 Task: Search one way flight ticket for 3 adults, 3 children in business from Lanai City, Lanai: Lanai Airport to Gillette: Gillette Campbell County Airport on 5-1-2023. Choice of flights is Delta. Number of bags: 4 checked bags. Price is upto 74000. Outbound departure time preference is 18:45.
Action: Mouse moved to (262, 397)
Screenshot: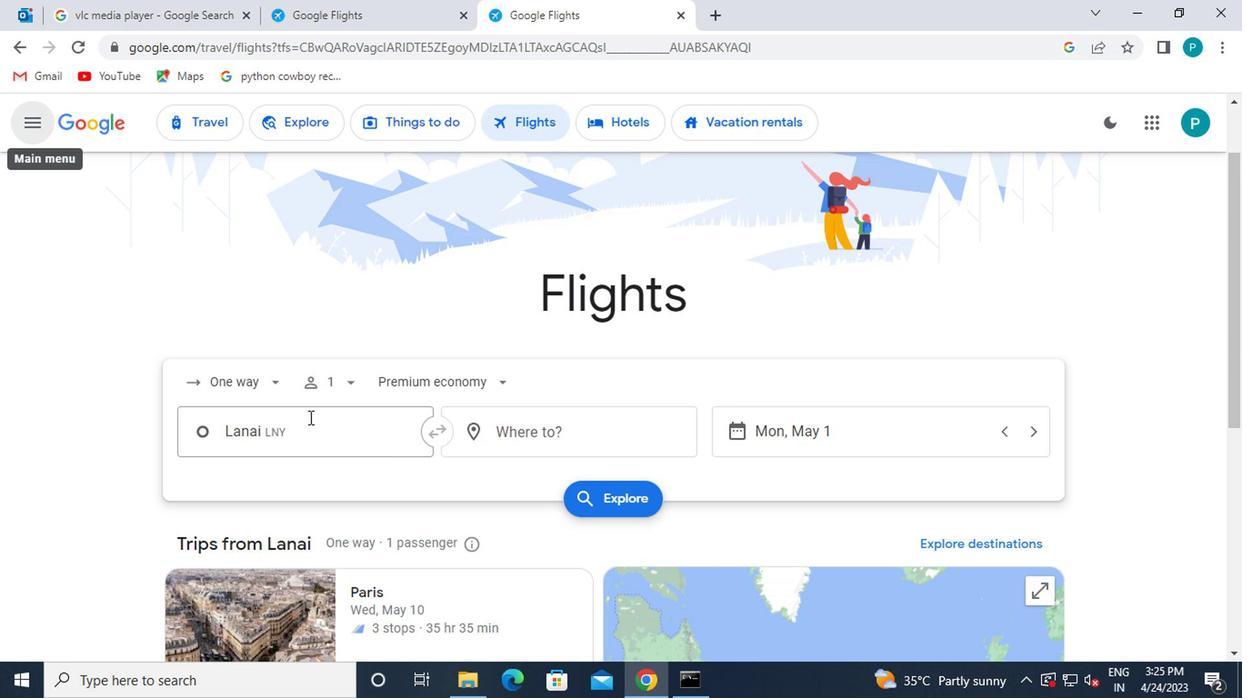 
Action: Mouse pressed left at (262, 397)
Screenshot: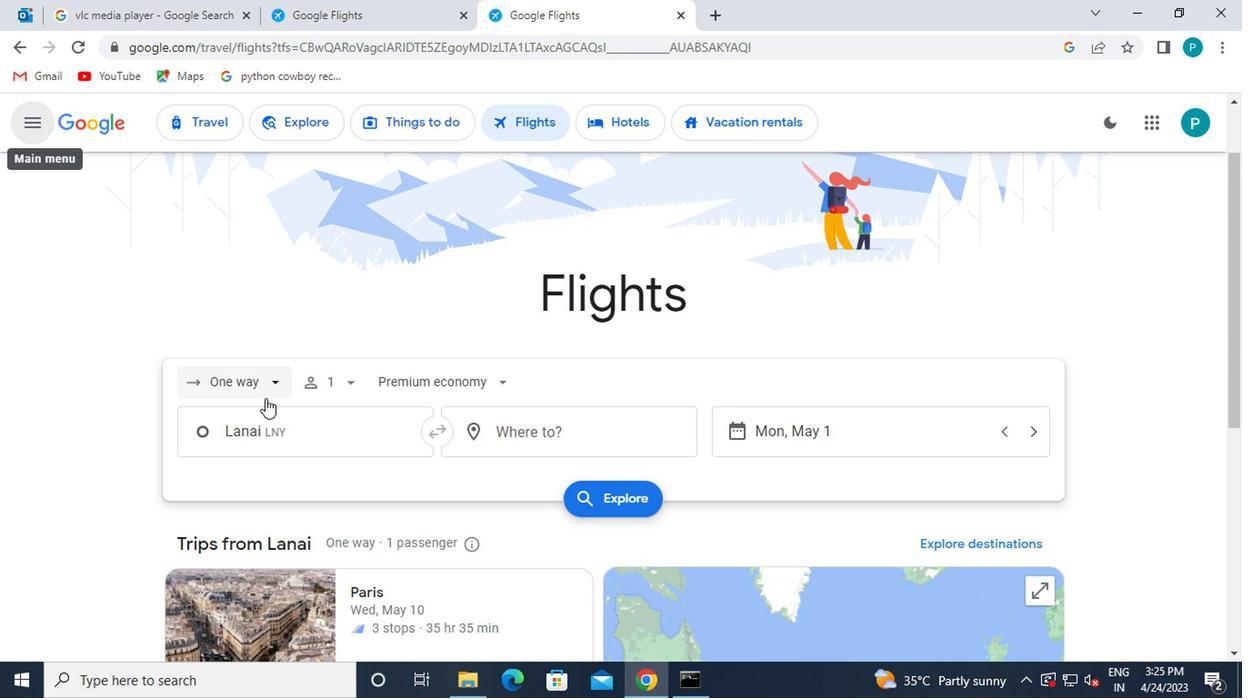 
Action: Mouse moved to (252, 469)
Screenshot: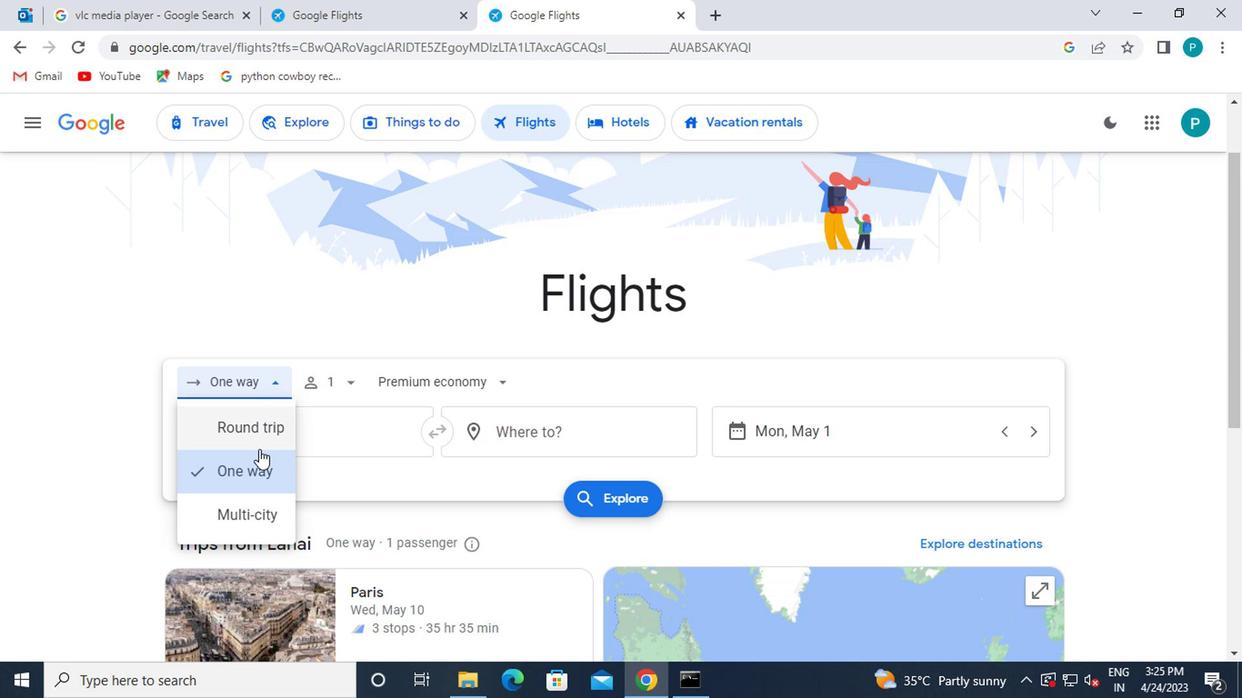 
Action: Mouse pressed left at (252, 469)
Screenshot: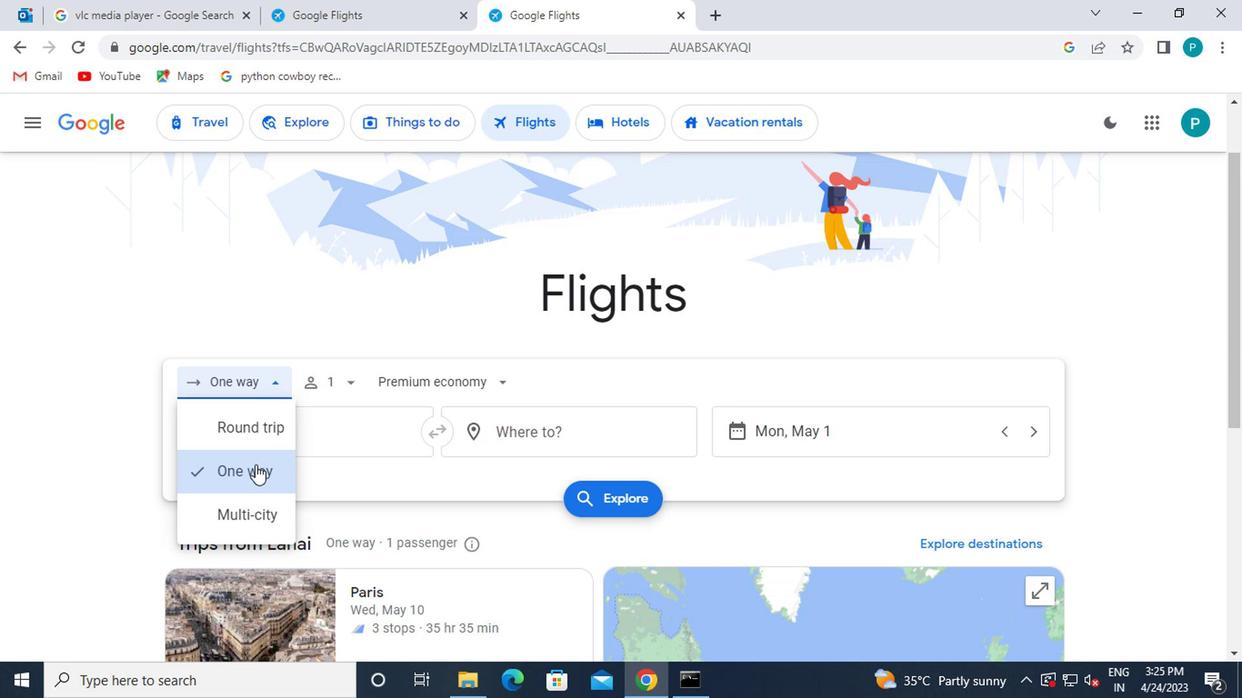 
Action: Mouse moved to (351, 381)
Screenshot: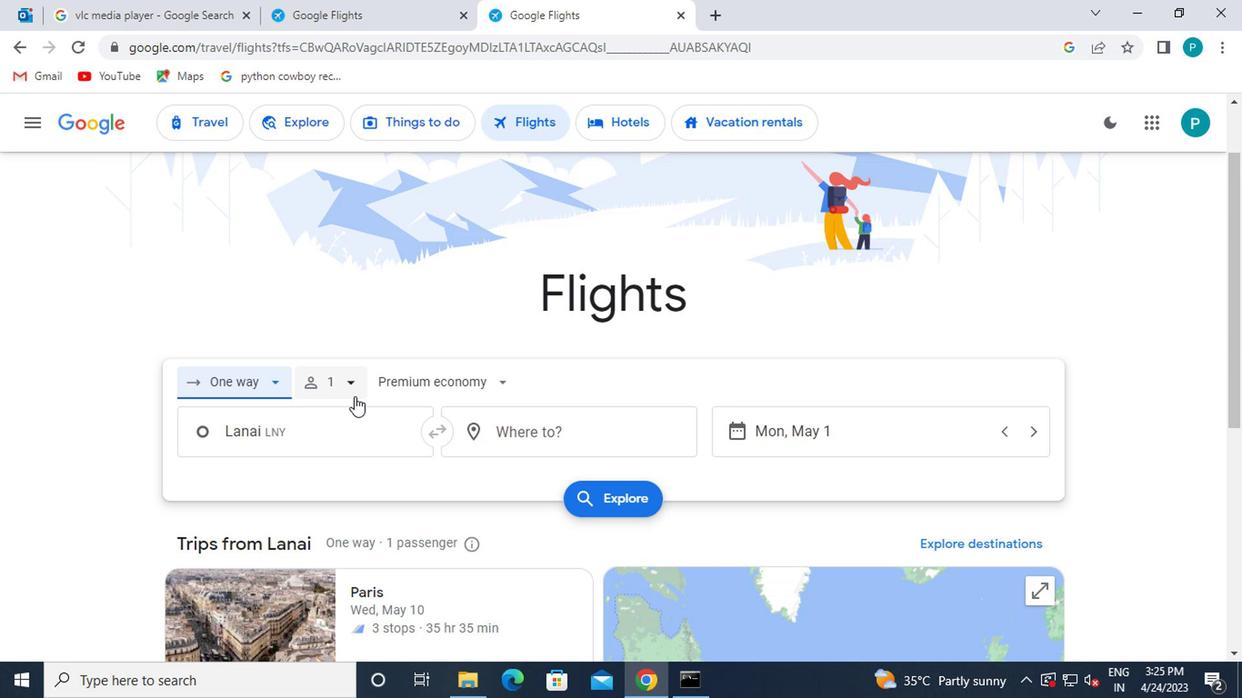 
Action: Mouse pressed left at (351, 381)
Screenshot: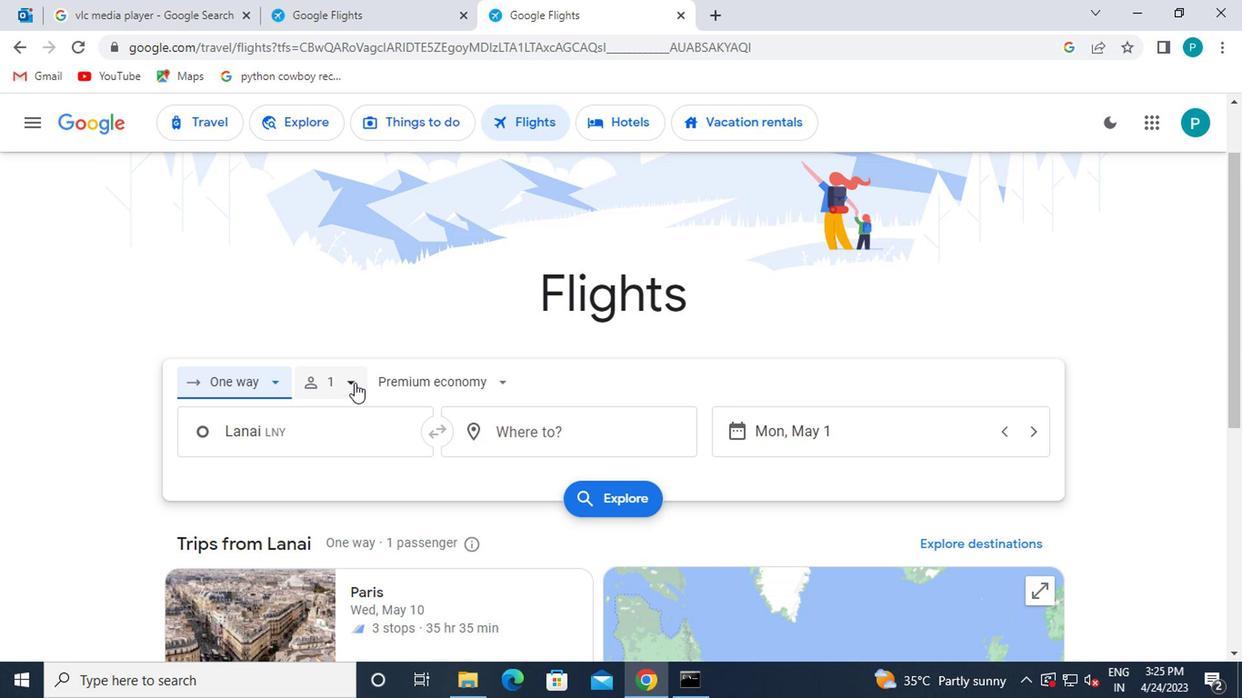 
Action: Mouse moved to (474, 434)
Screenshot: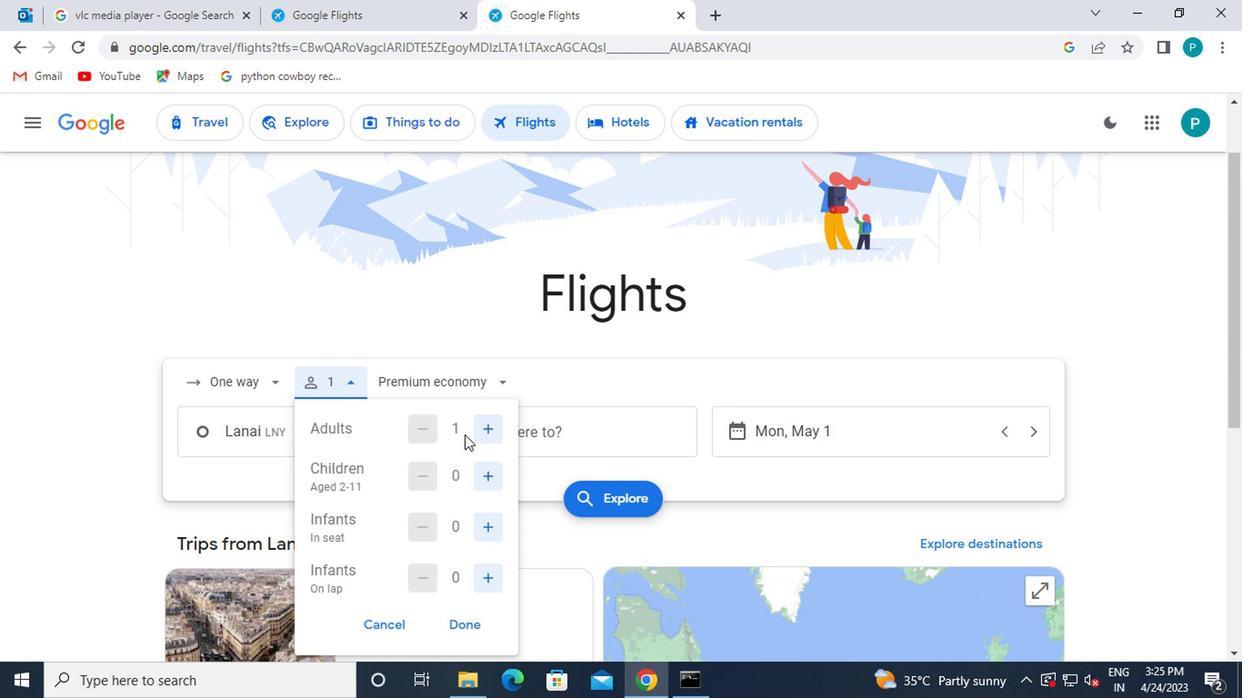 
Action: Mouse pressed left at (474, 434)
Screenshot: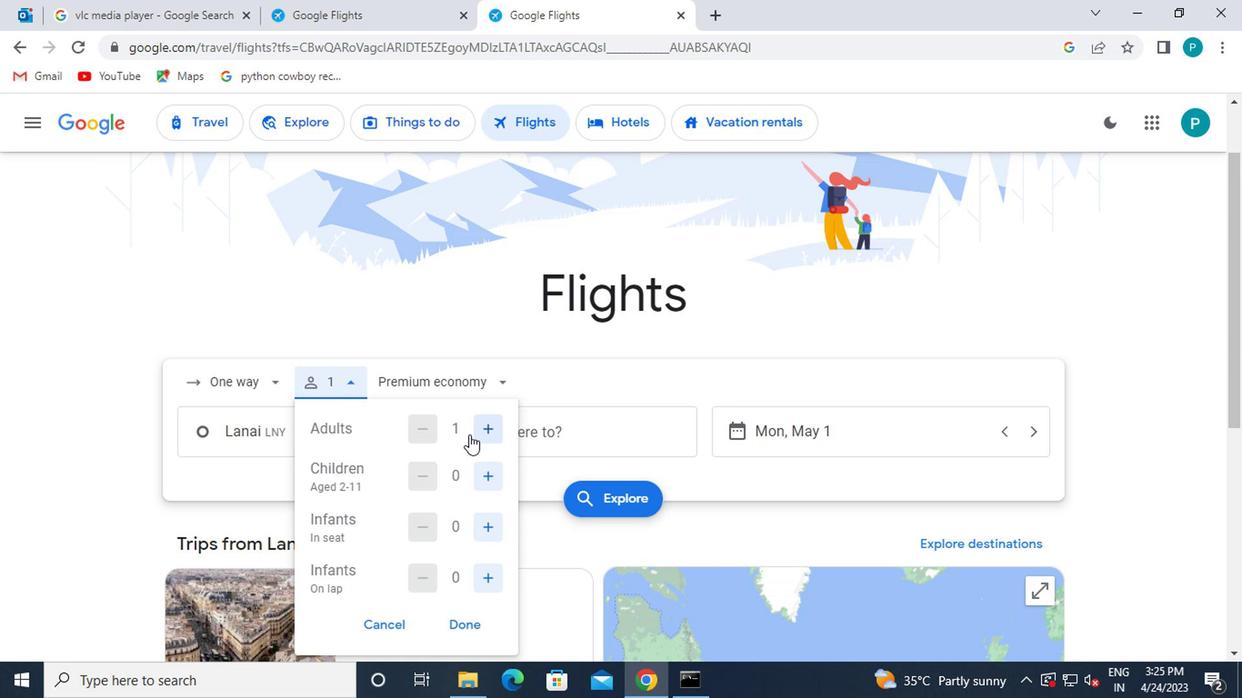
Action: Mouse pressed left at (474, 434)
Screenshot: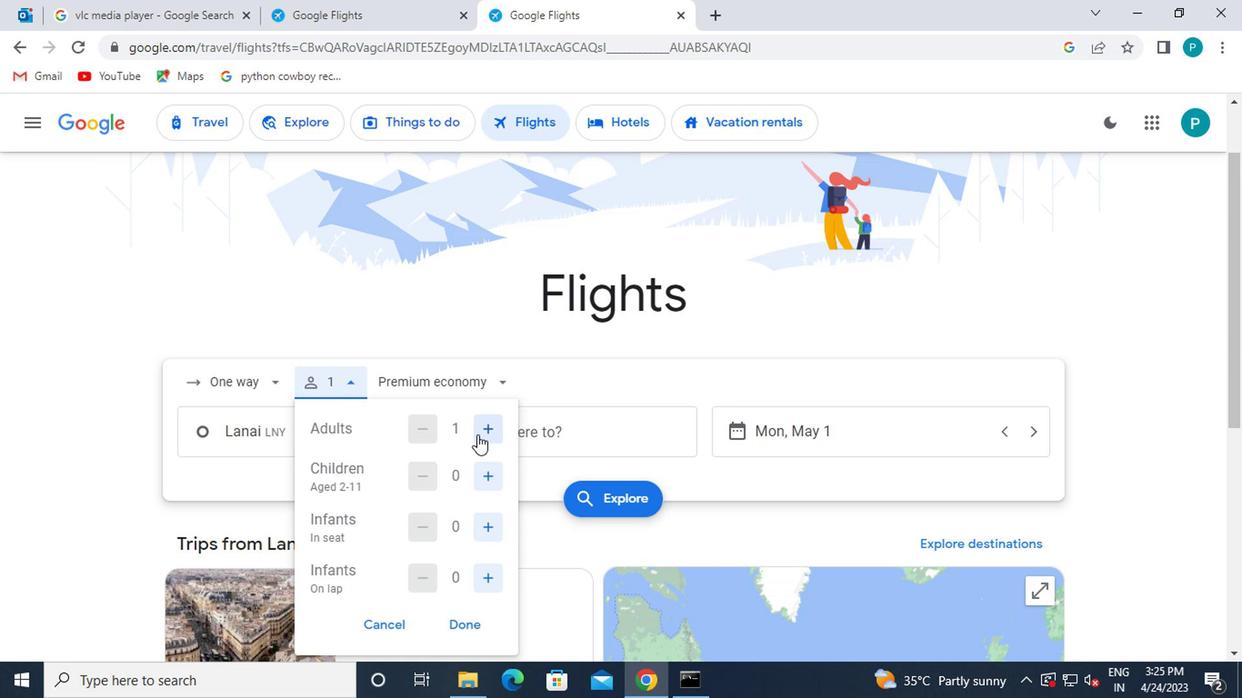 
Action: Mouse pressed left at (474, 434)
Screenshot: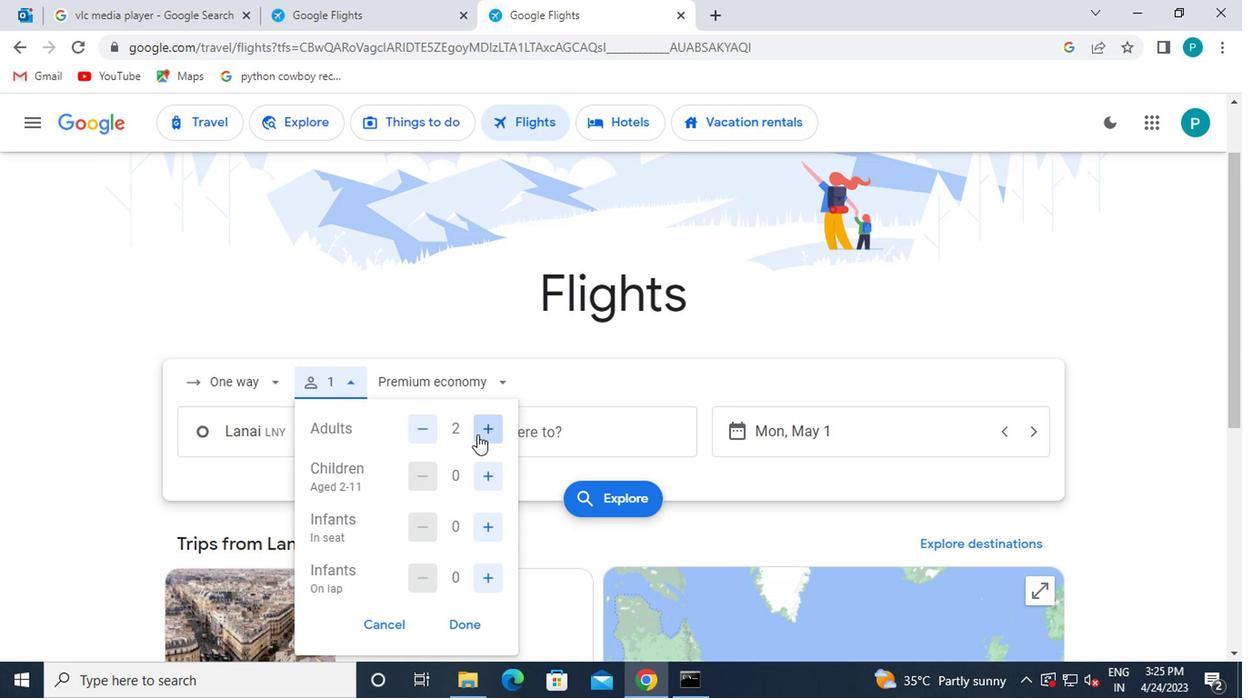 
Action: Mouse moved to (425, 416)
Screenshot: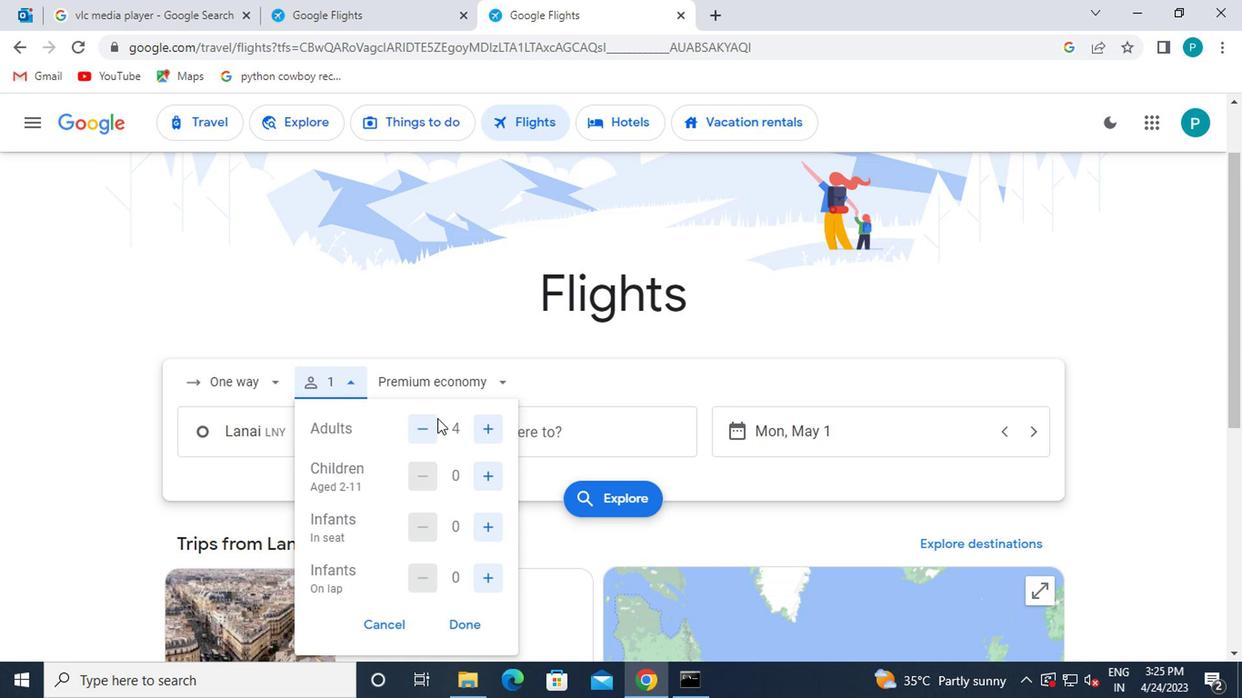 
Action: Mouse pressed left at (425, 416)
Screenshot: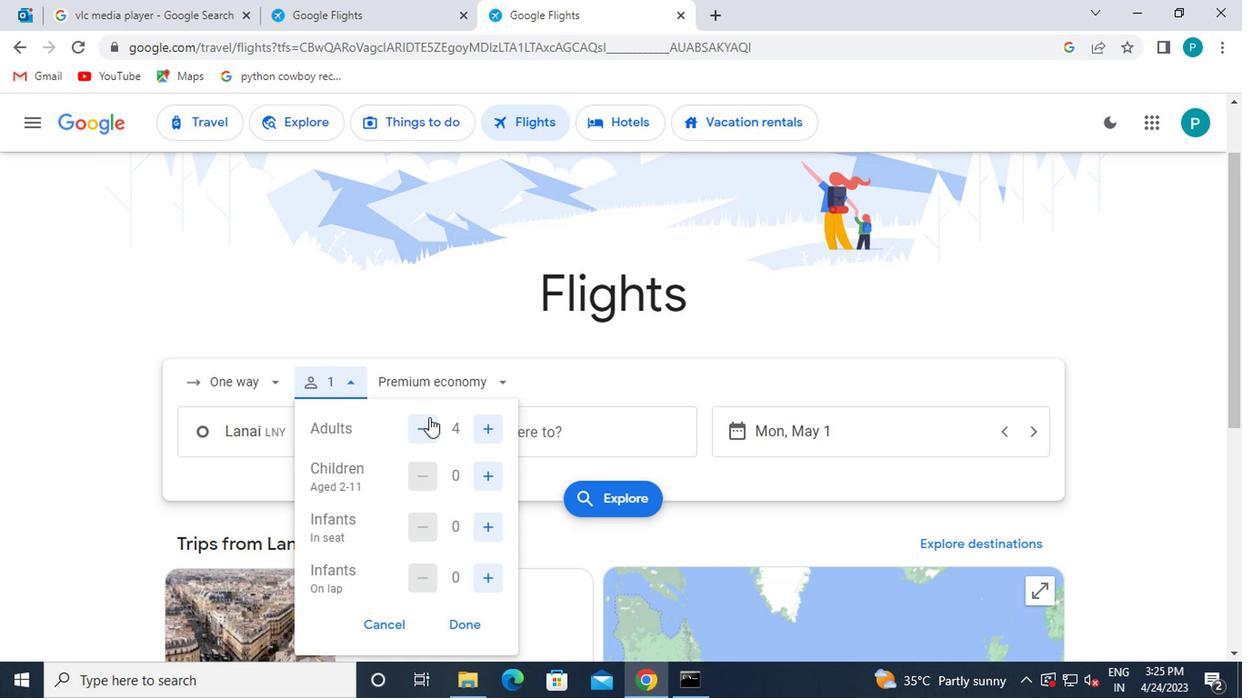 
Action: Mouse moved to (494, 467)
Screenshot: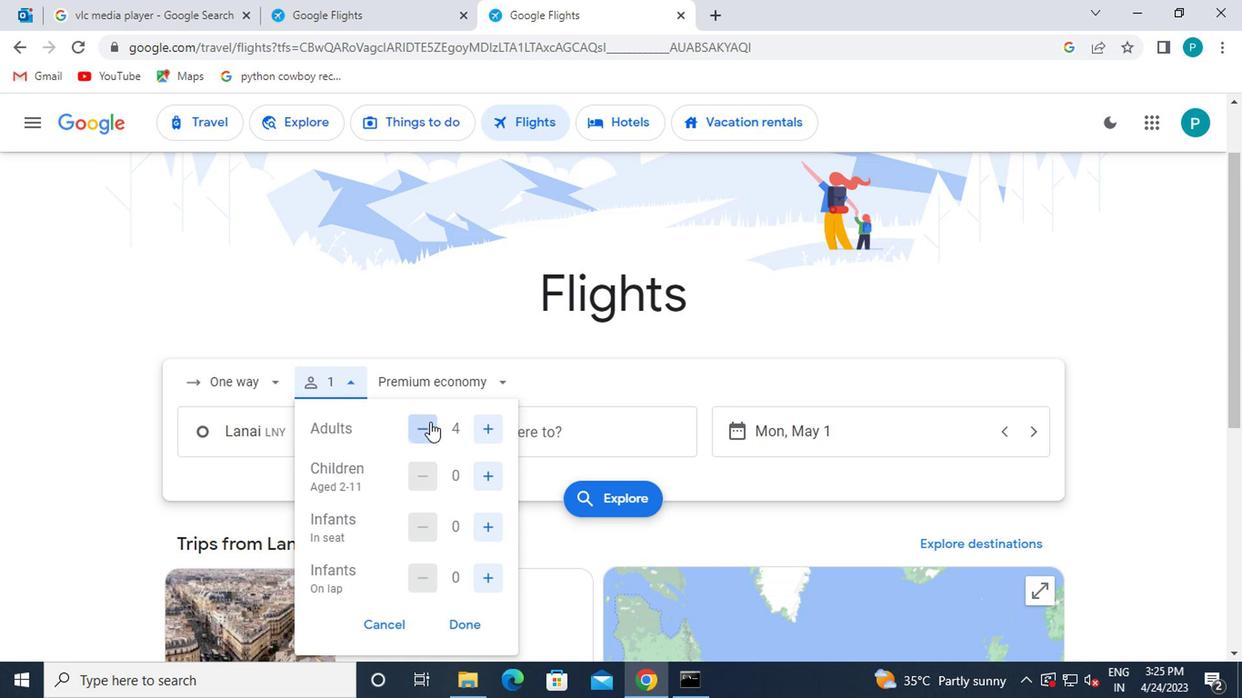 
Action: Mouse pressed left at (494, 467)
Screenshot: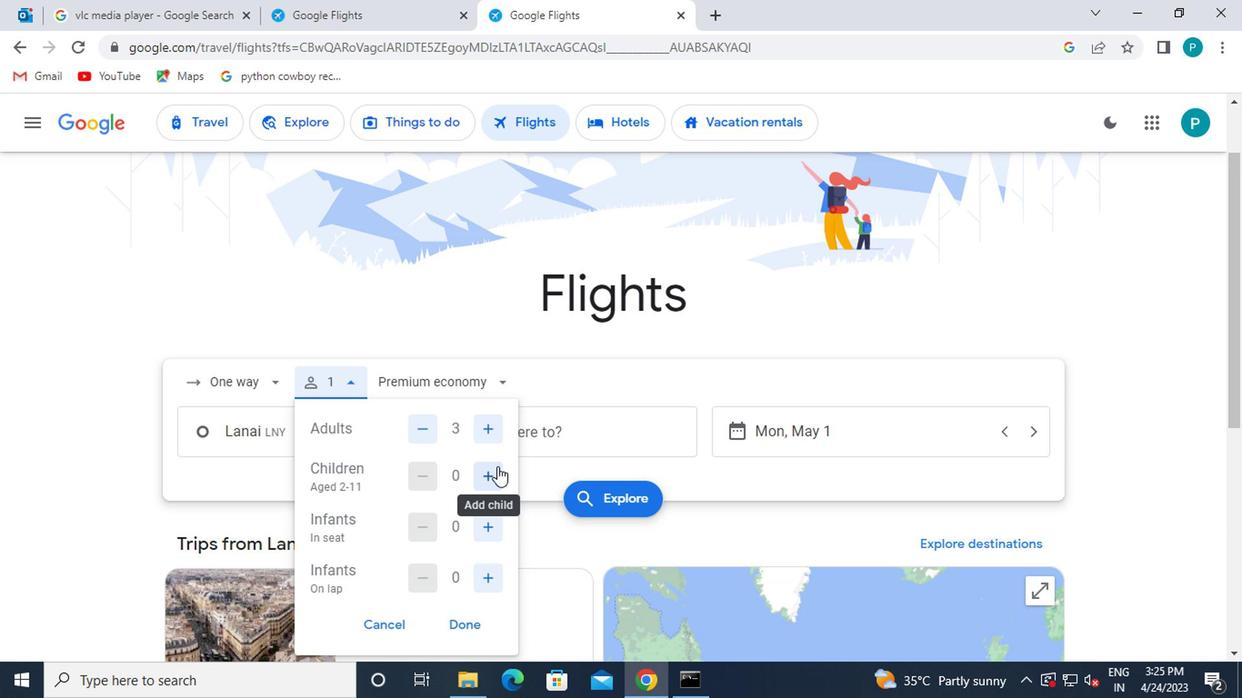 
Action: Mouse pressed left at (494, 467)
Screenshot: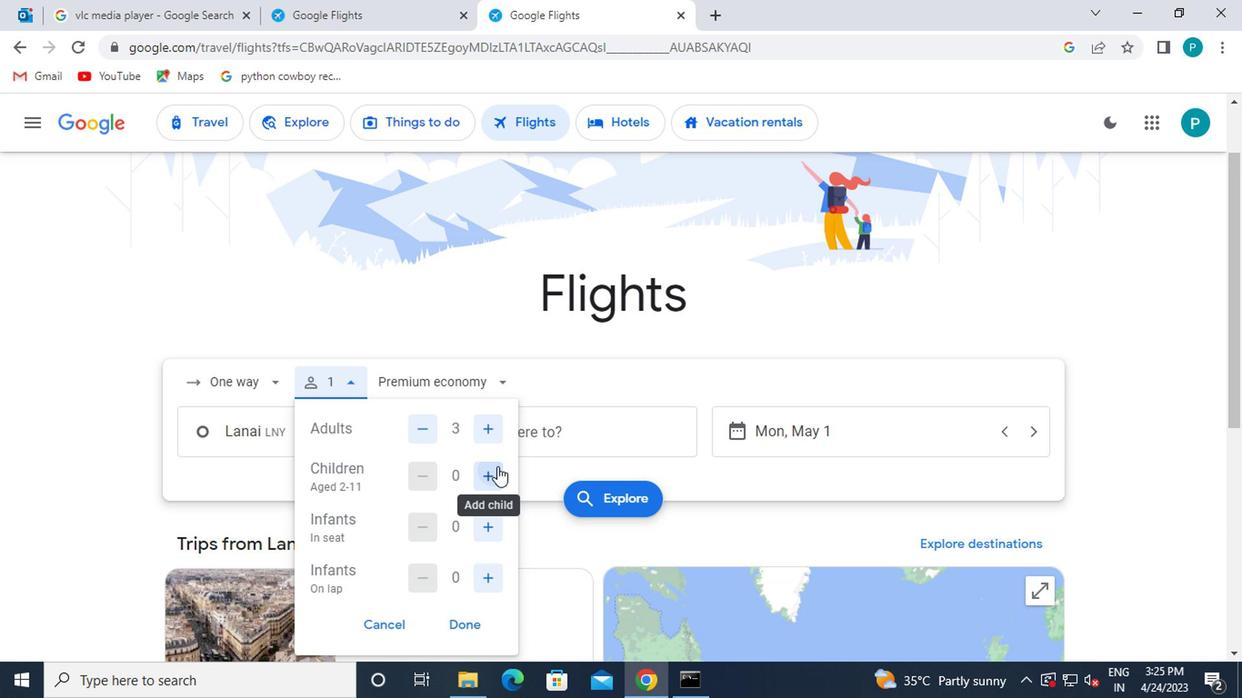 
Action: Mouse pressed left at (494, 467)
Screenshot: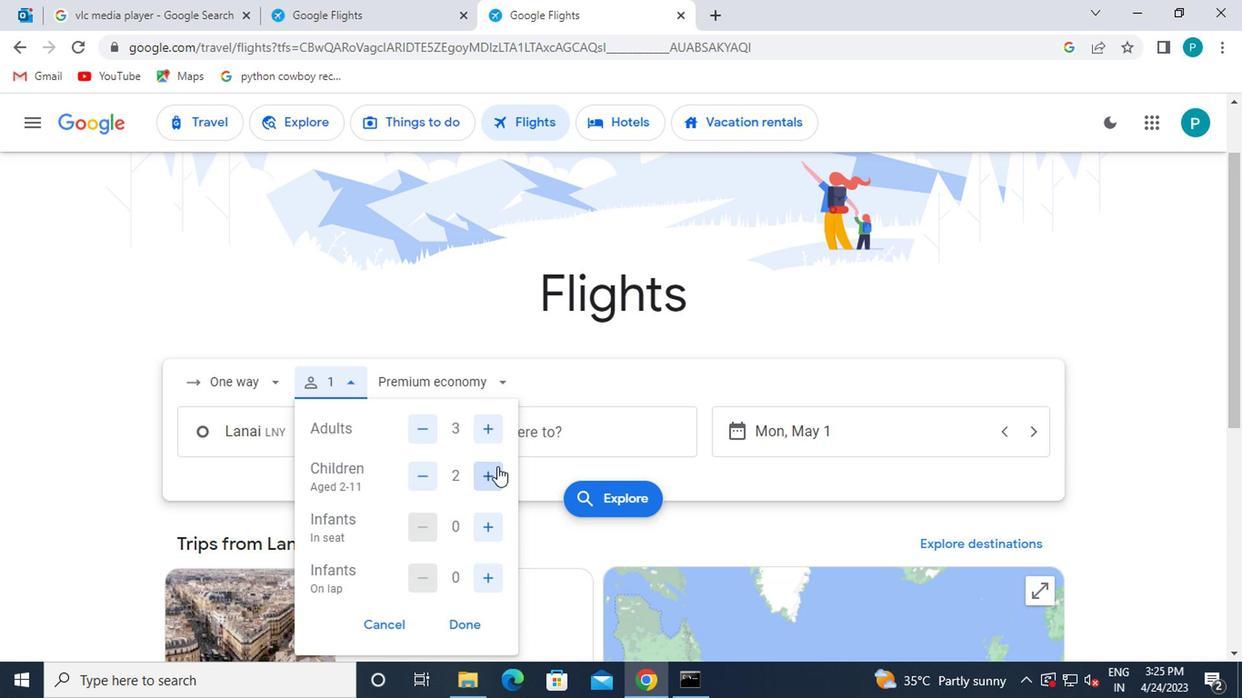
Action: Mouse moved to (465, 621)
Screenshot: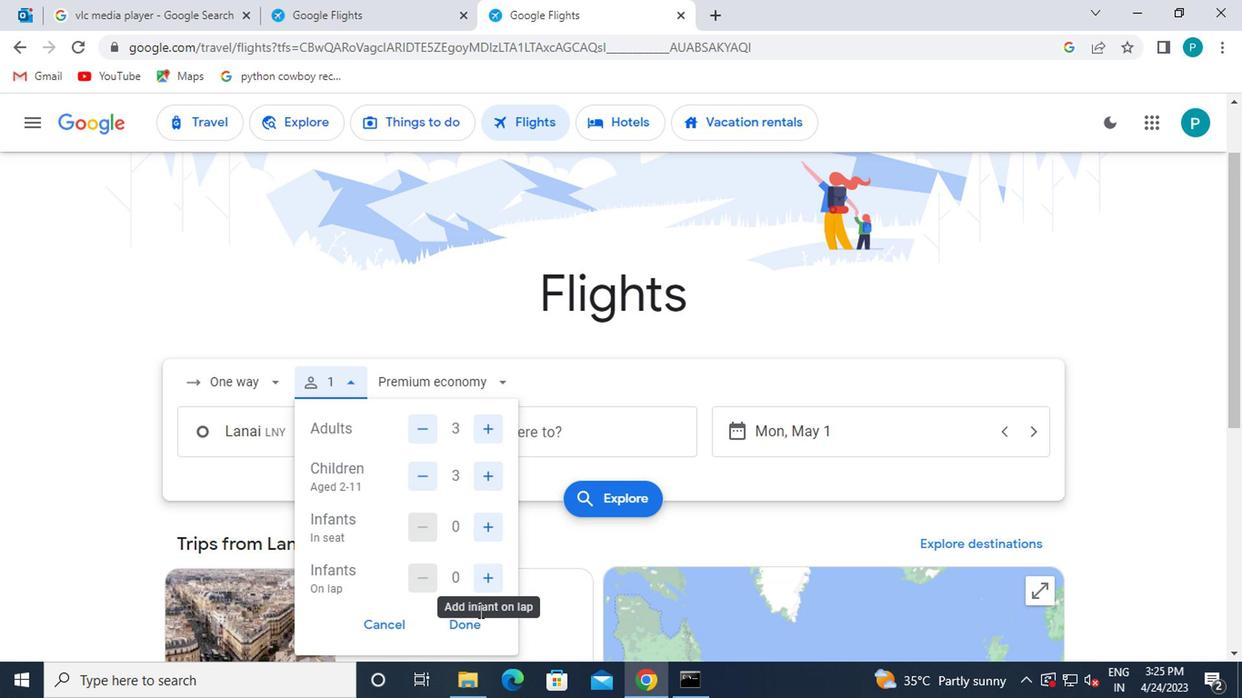 
Action: Mouse pressed left at (465, 621)
Screenshot: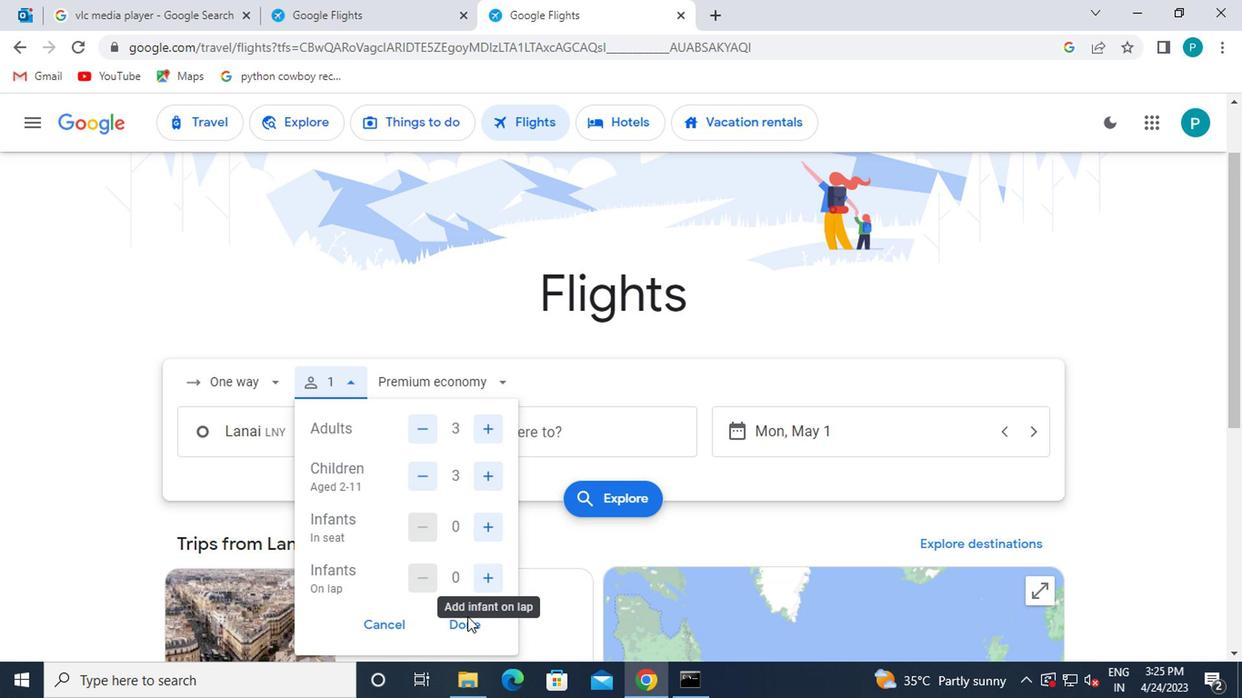 
Action: Mouse moved to (453, 390)
Screenshot: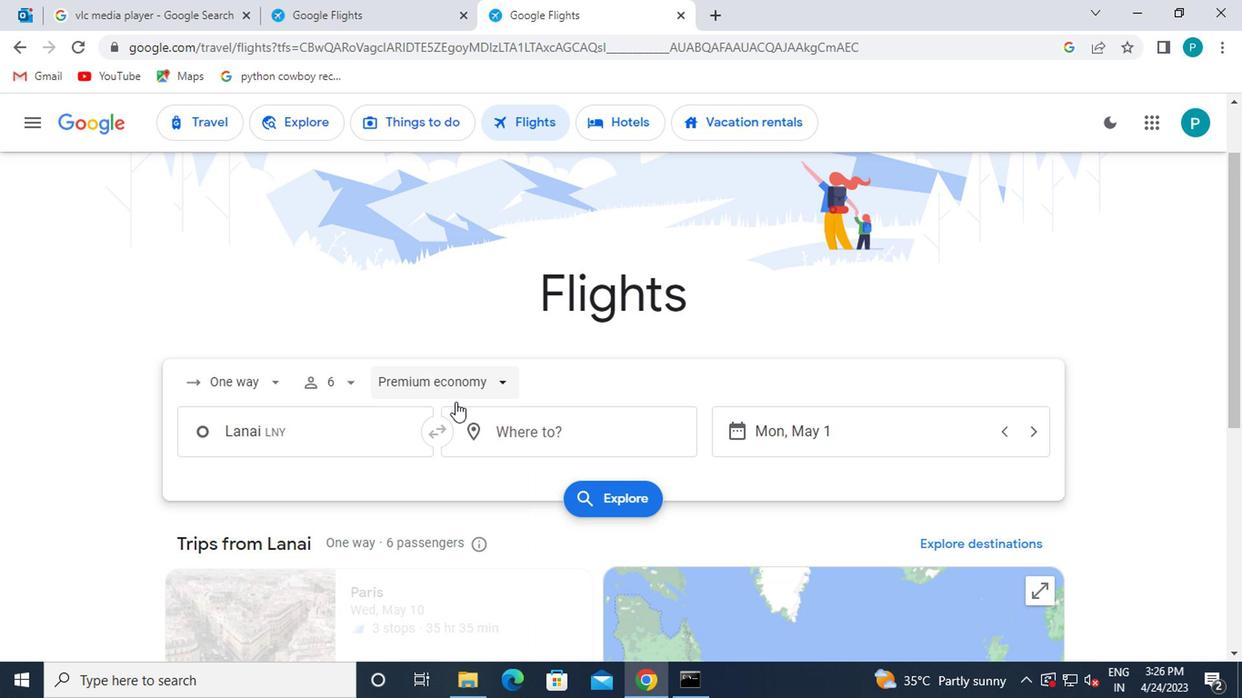 
Action: Mouse pressed left at (453, 390)
Screenshot: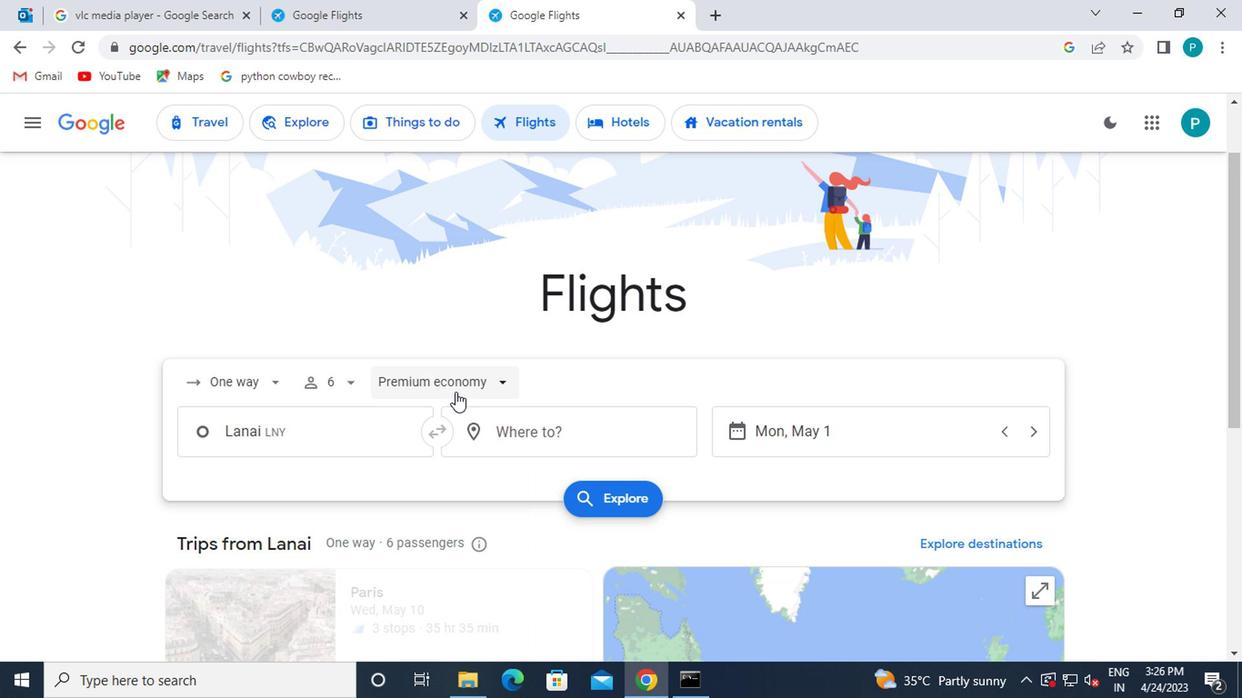 
Action: Mouse moved to (500, 514)
Screenshot: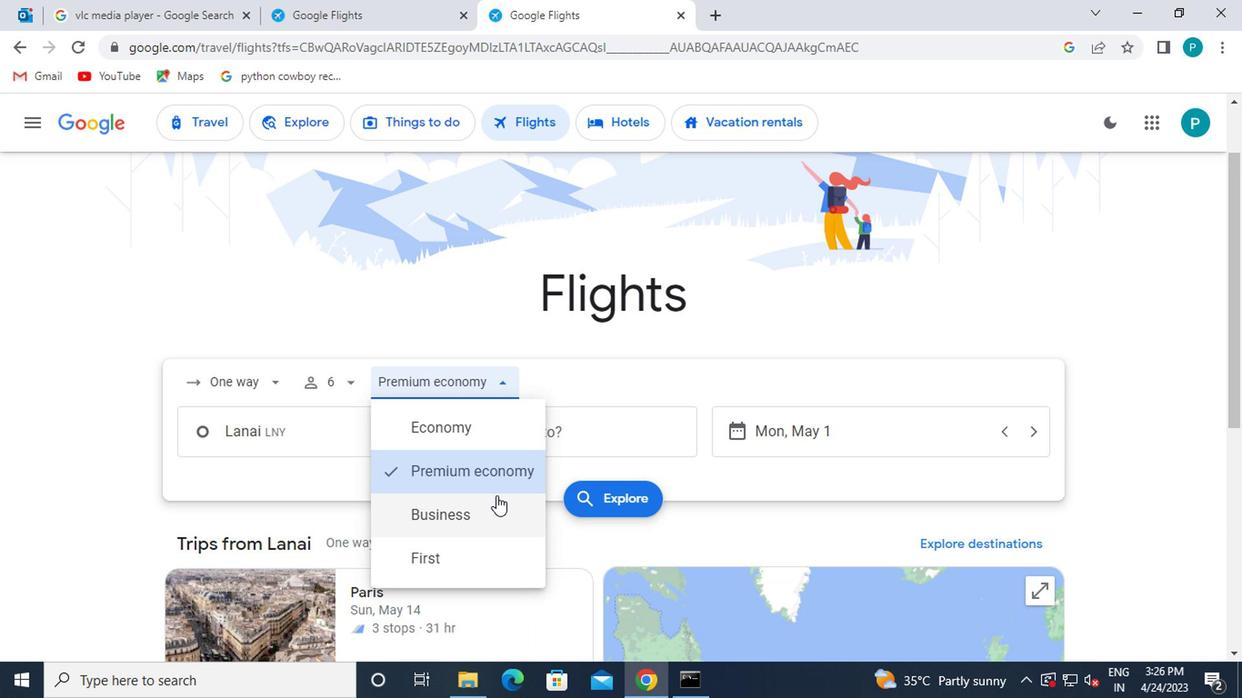
Action: Mouse pressed left at (500, 514)
Screenshot: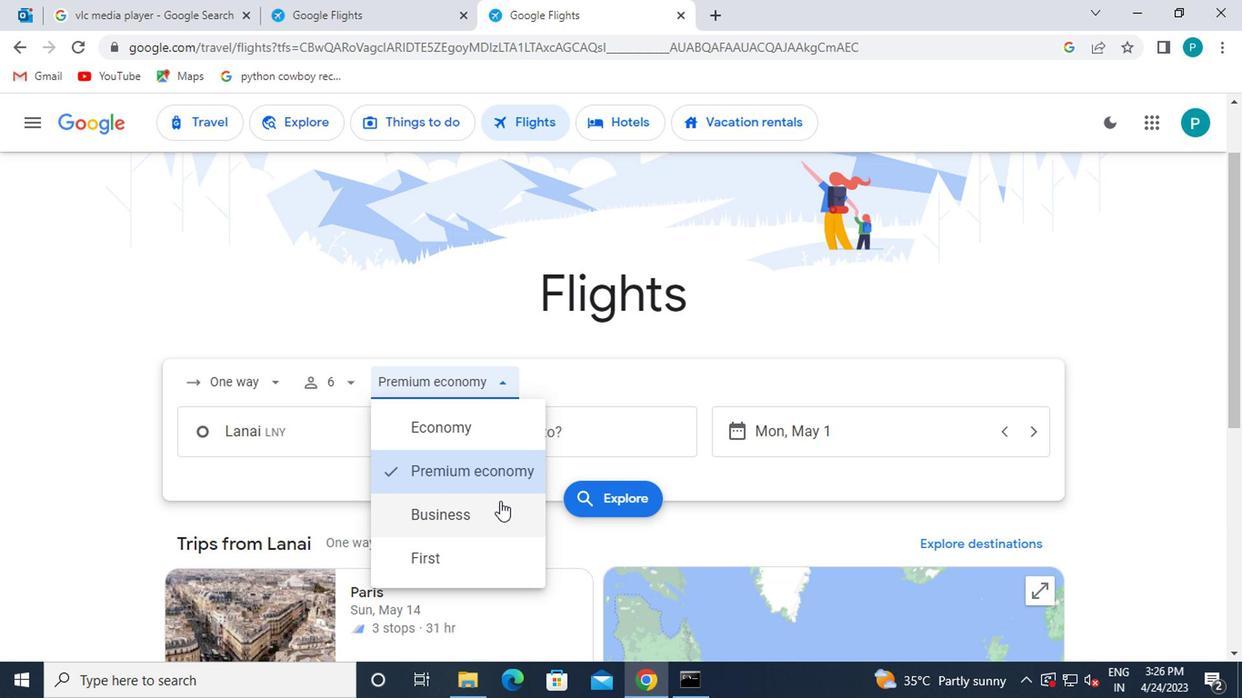 
Action: Mouse moved to (353, 439)
Screenshot: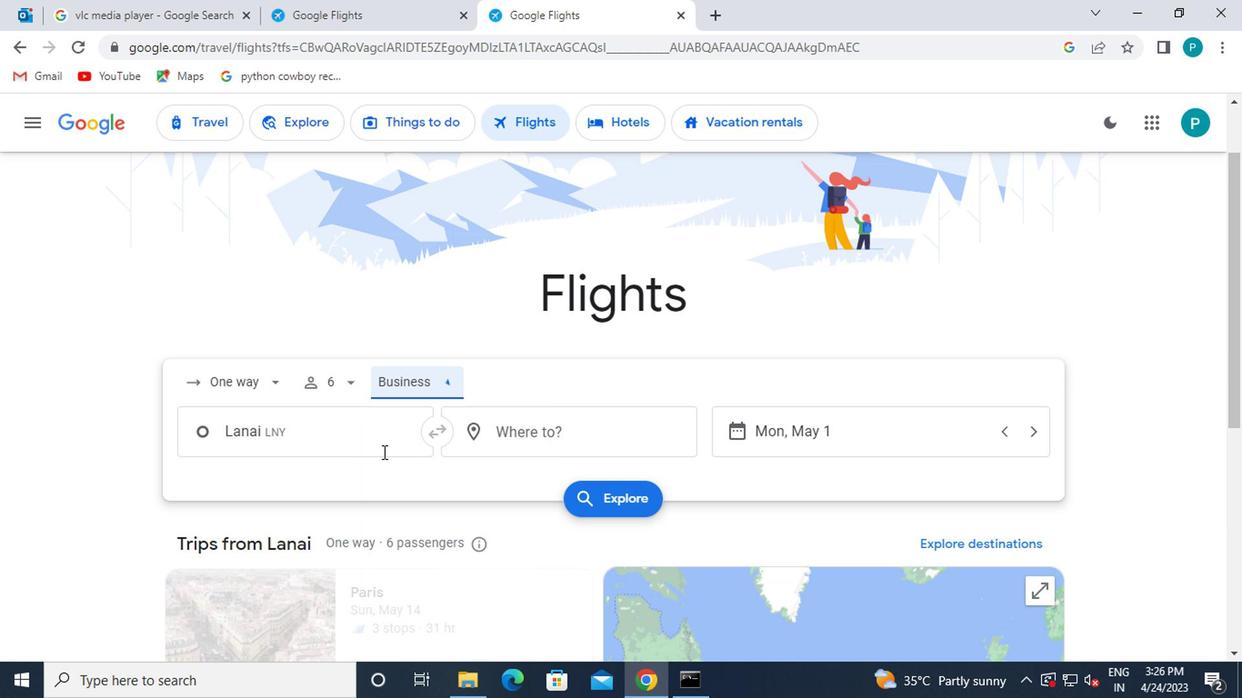
Action: Mouse pressed left at (353, 439)
Screenshot: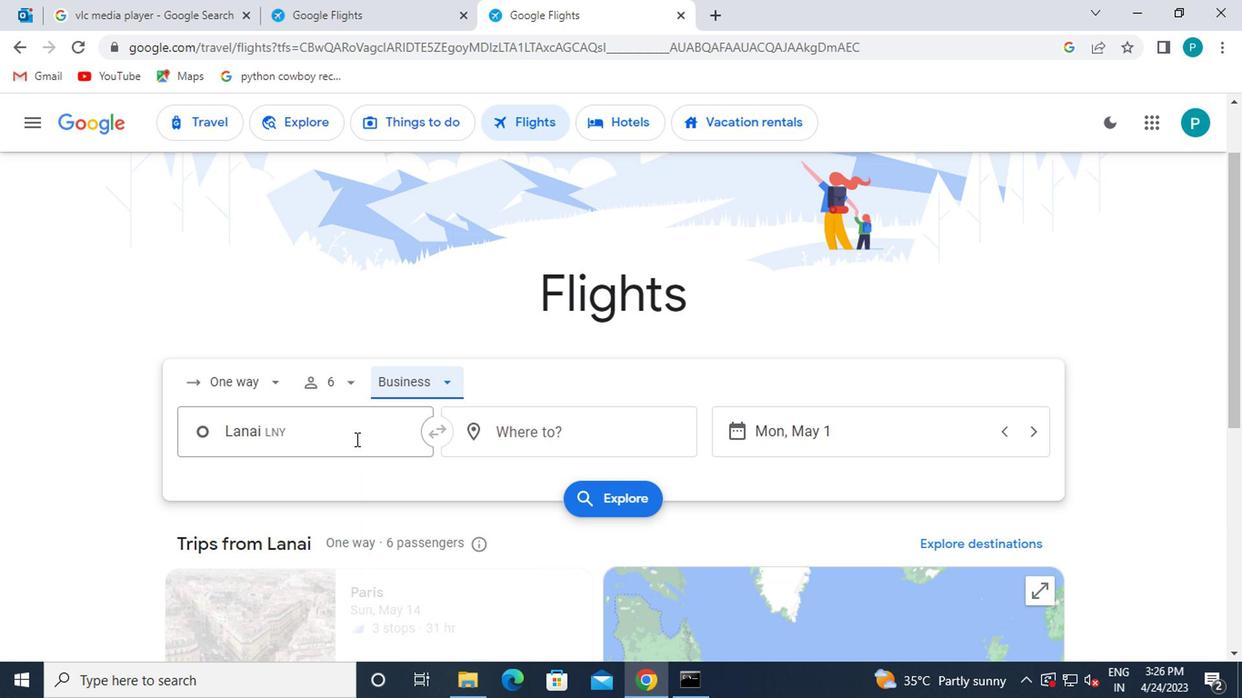 
Action: Mouse moved to (358, 546)
Screenshot: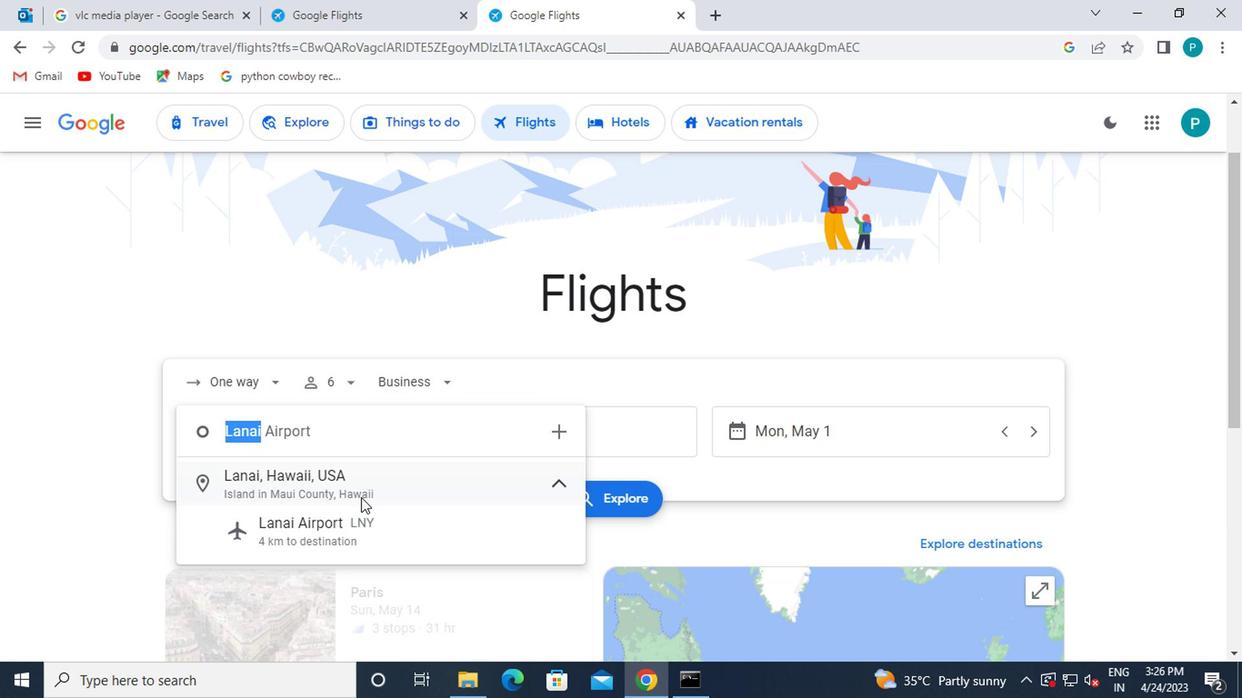 
Action: Mouse pressed left at (358, 546)
Screenshot: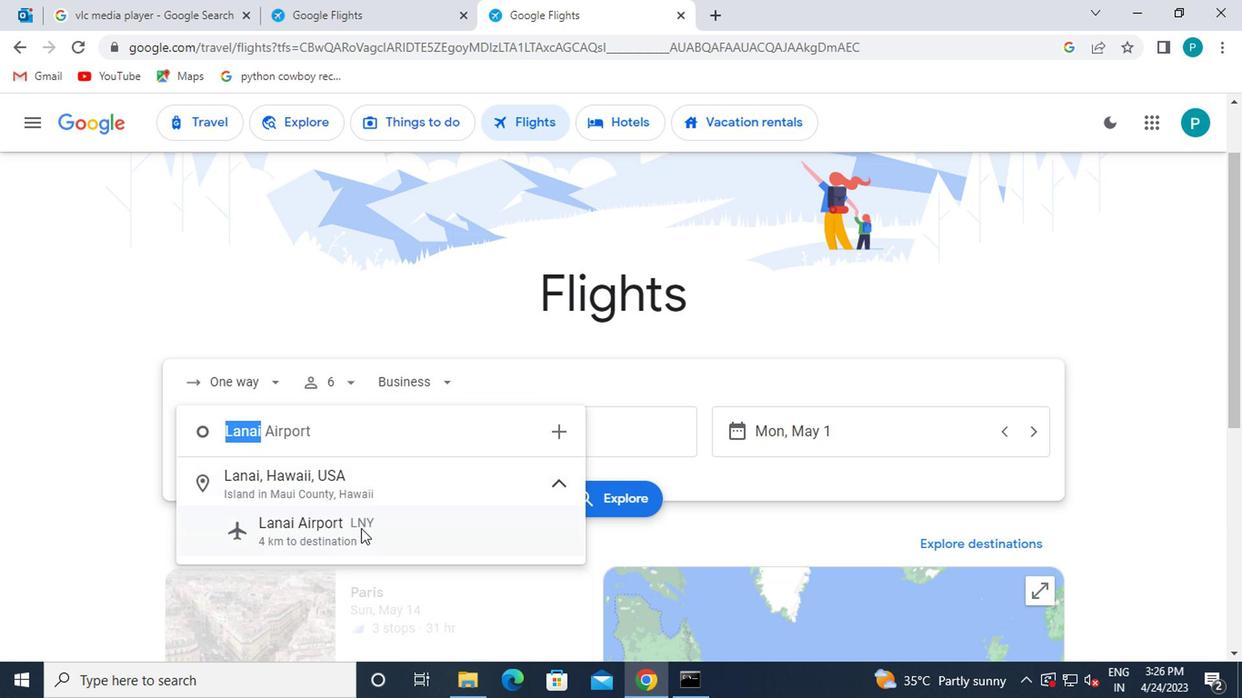 
Action: Mouse moved to (641, 435)
Screenshot: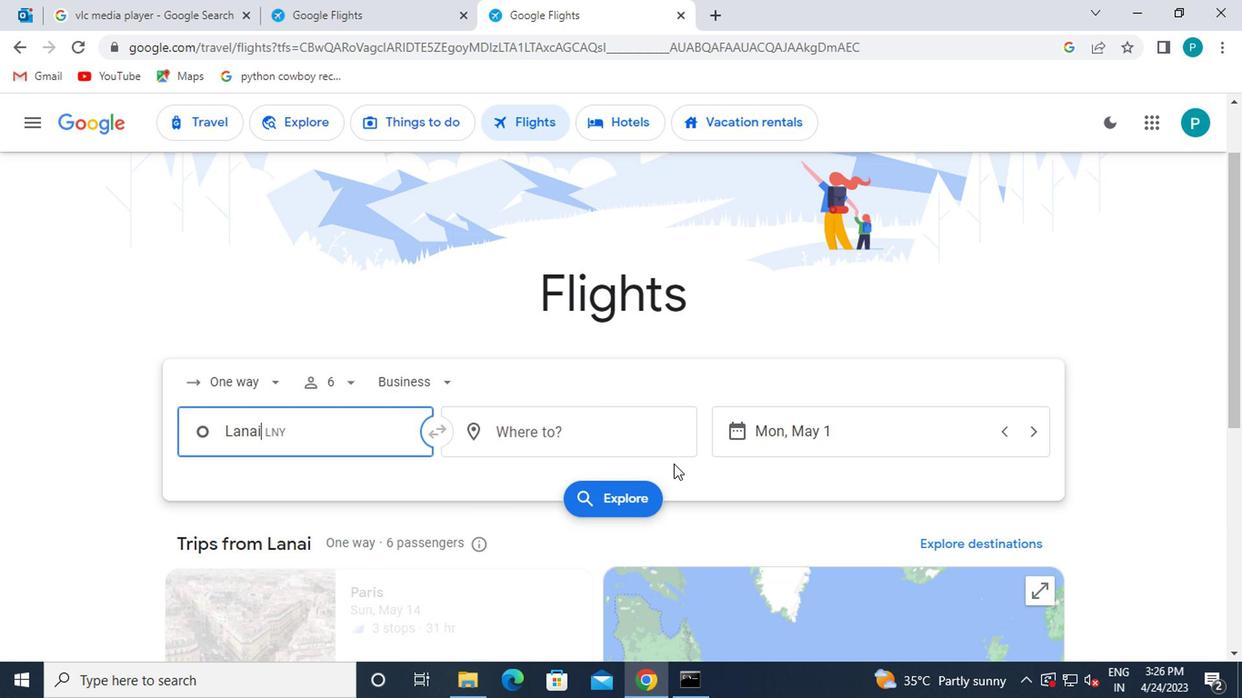
Action: Mouse pressed left at (641, 435)
Screenshot: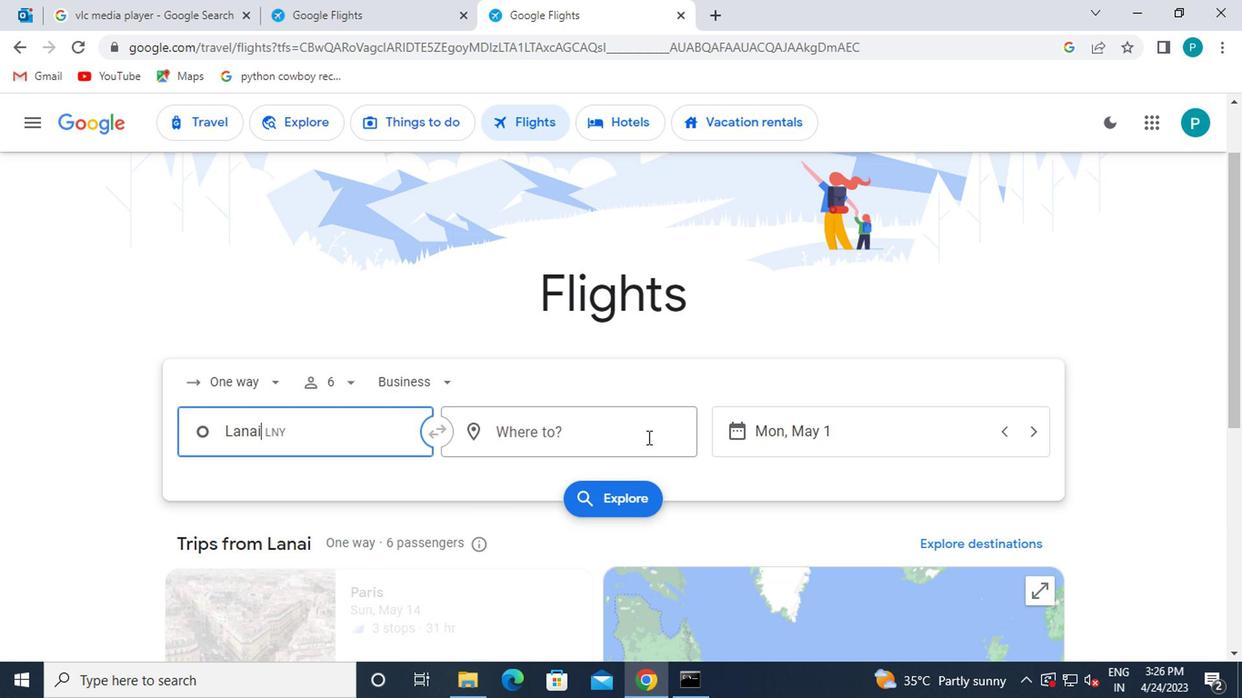
Action: Mouse moved to (641, 433)
Screenshot: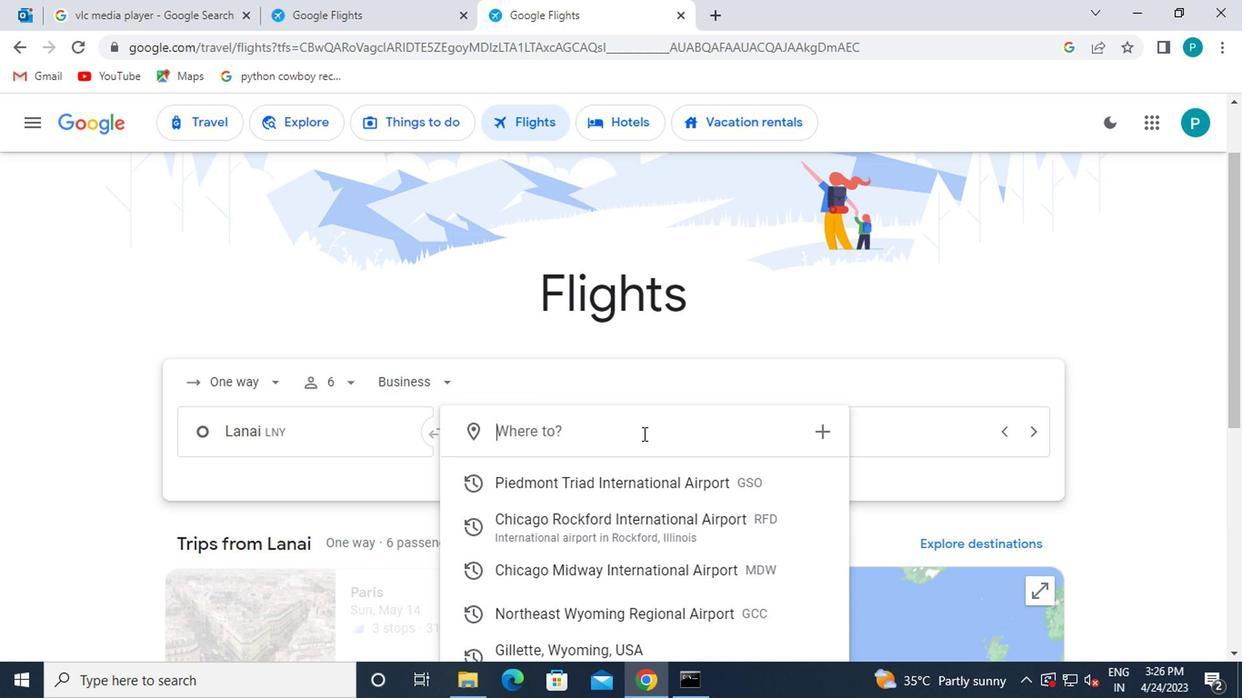 
Action: Key pressed gilli<Key.backspace>ette
Screenshot: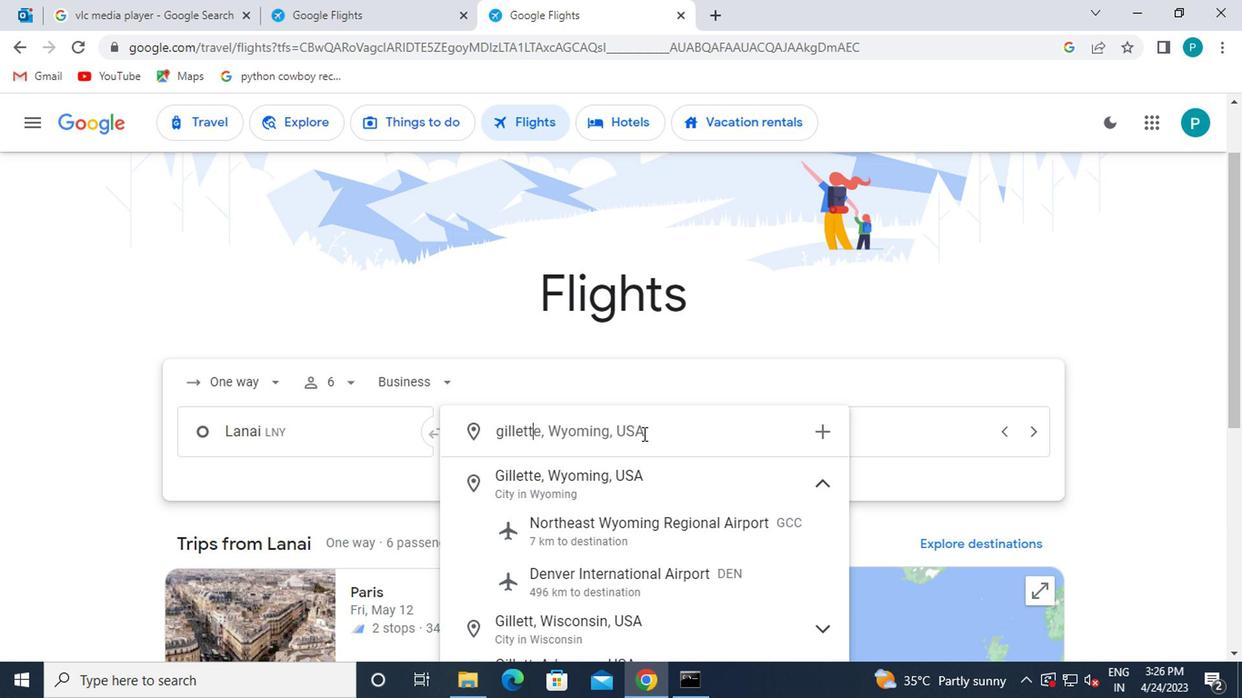 
Action: Mouse moved to (600, 540)
Screenshot: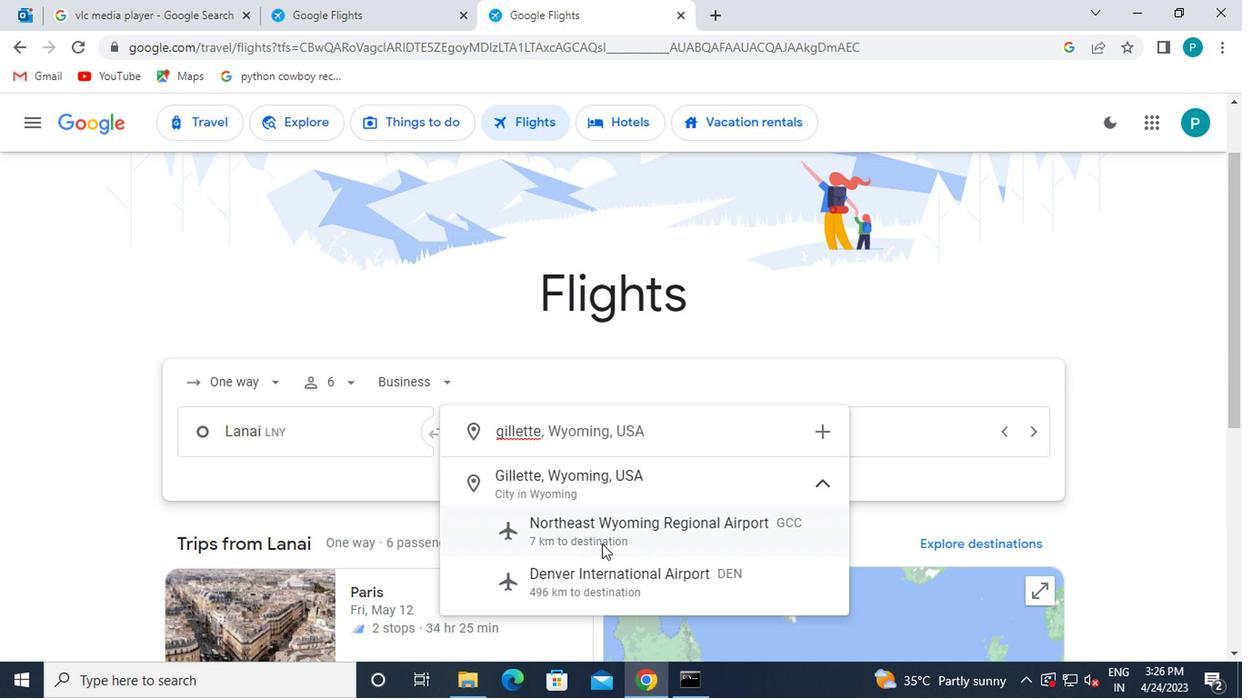 
Action: Mouse pressed left at (600, 540)
Screenshot: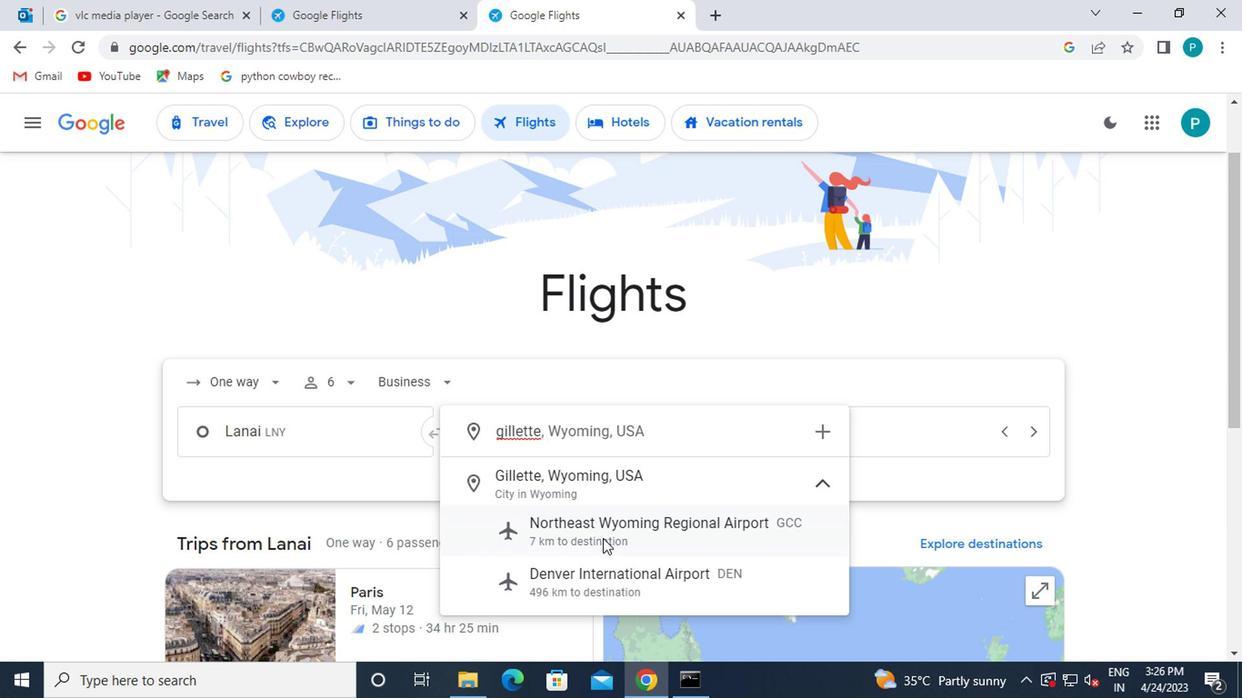 
Action: Mouse moved to (928, 392)
Screenshot: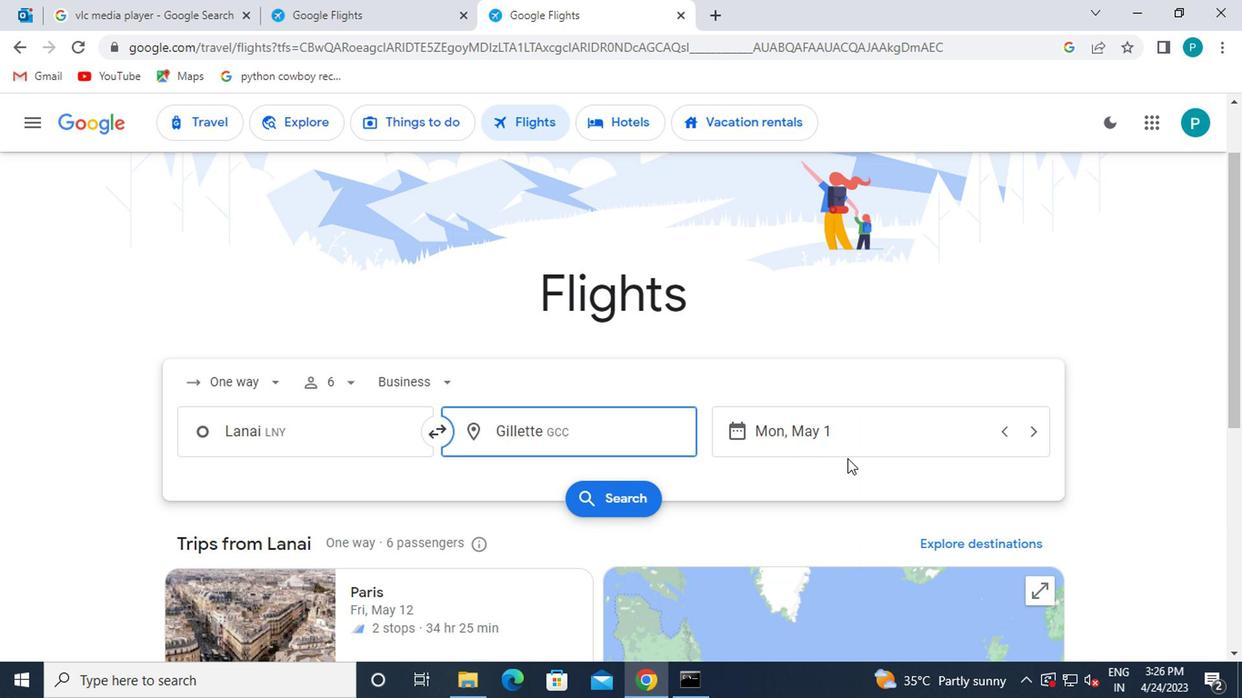 
Action: Mouse pressed left at (928, 392)
Screenshot: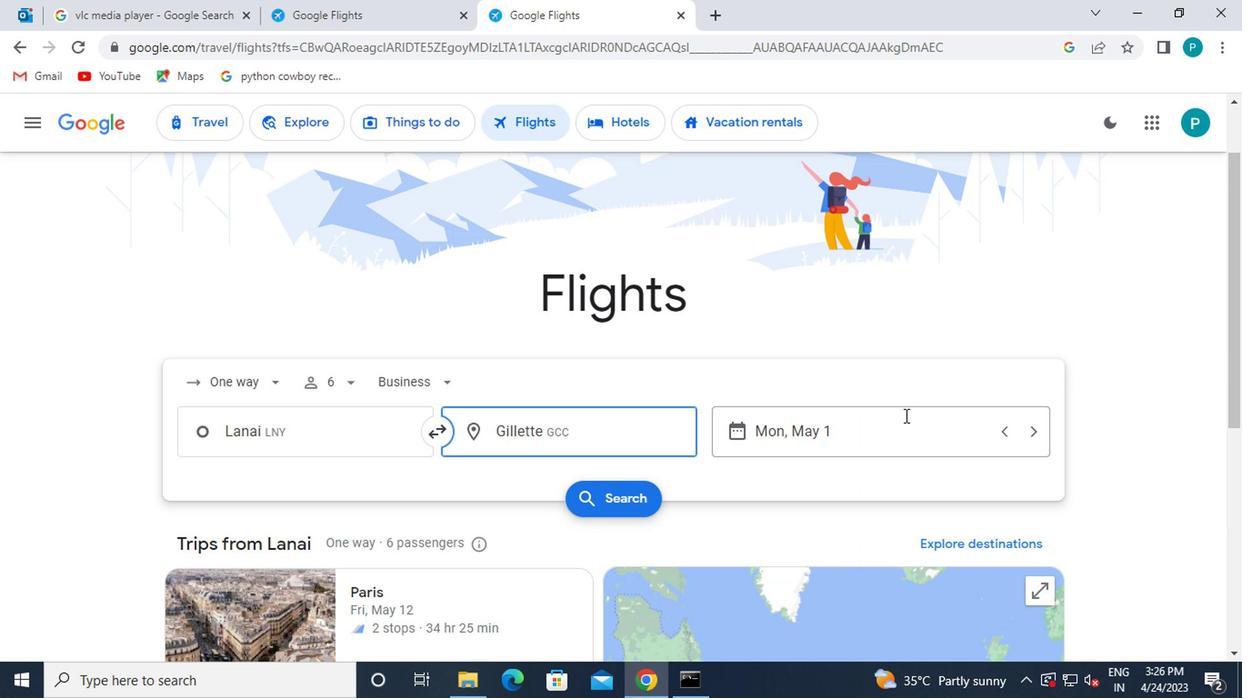 
Action: Mouse moved to (921, 412)
Screenshot: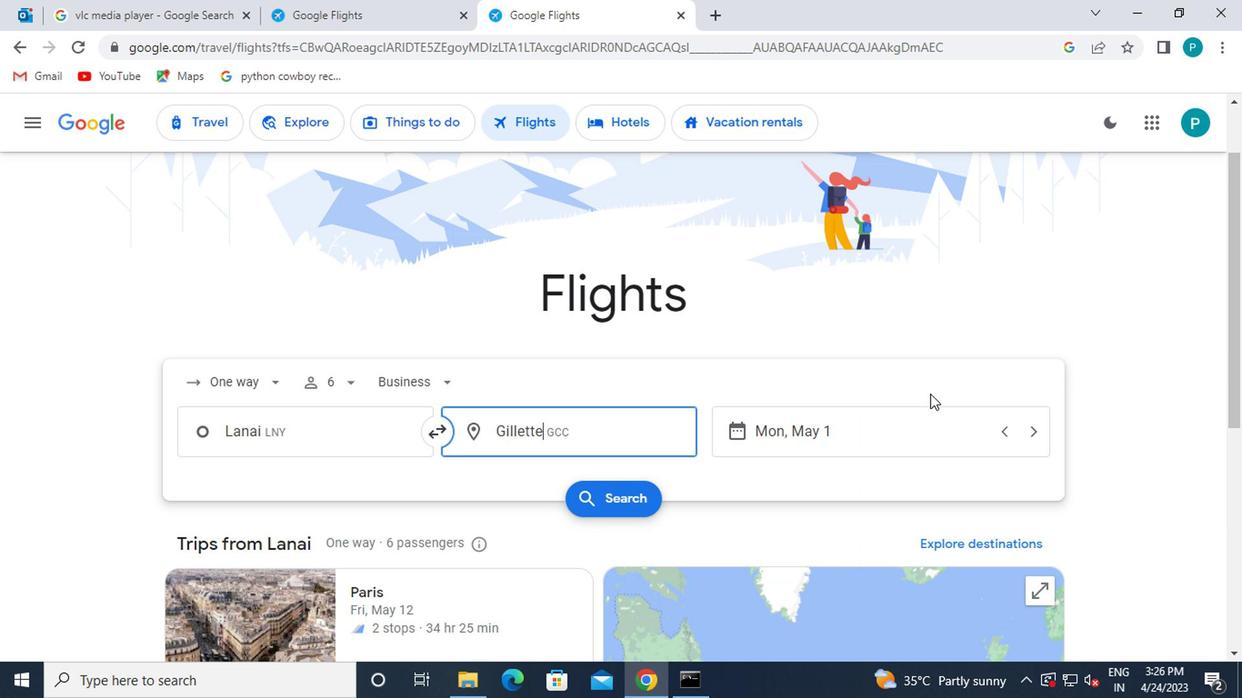 
Action: Mouse pressed left at (921, 412)
Screenshot: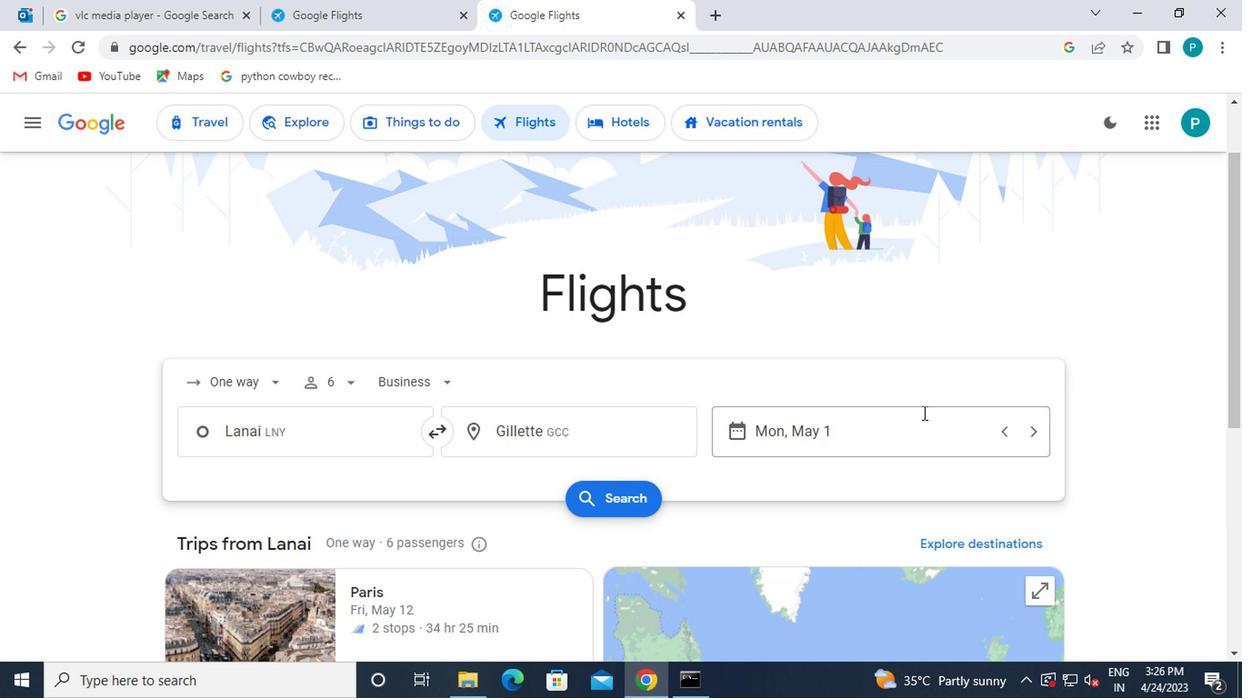
Action: Mouse moved to (840, 327)
Screenshot: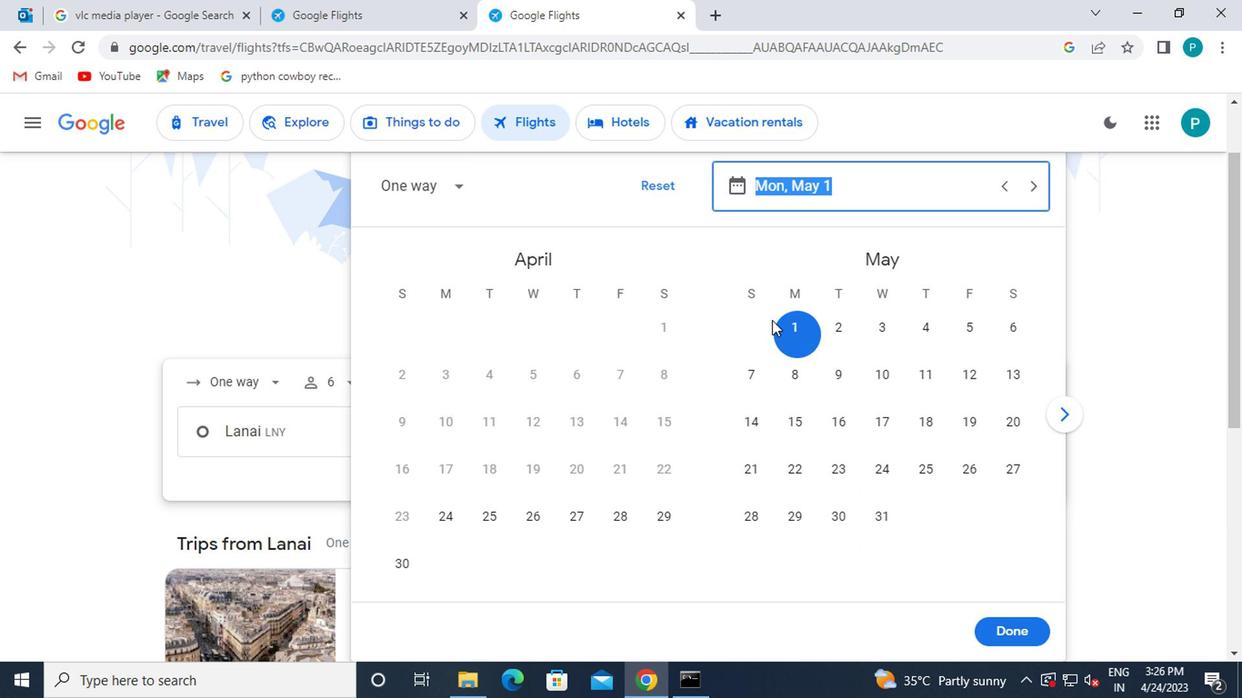 
Action: Mouse pressed left at (840, 327)
Screenshot: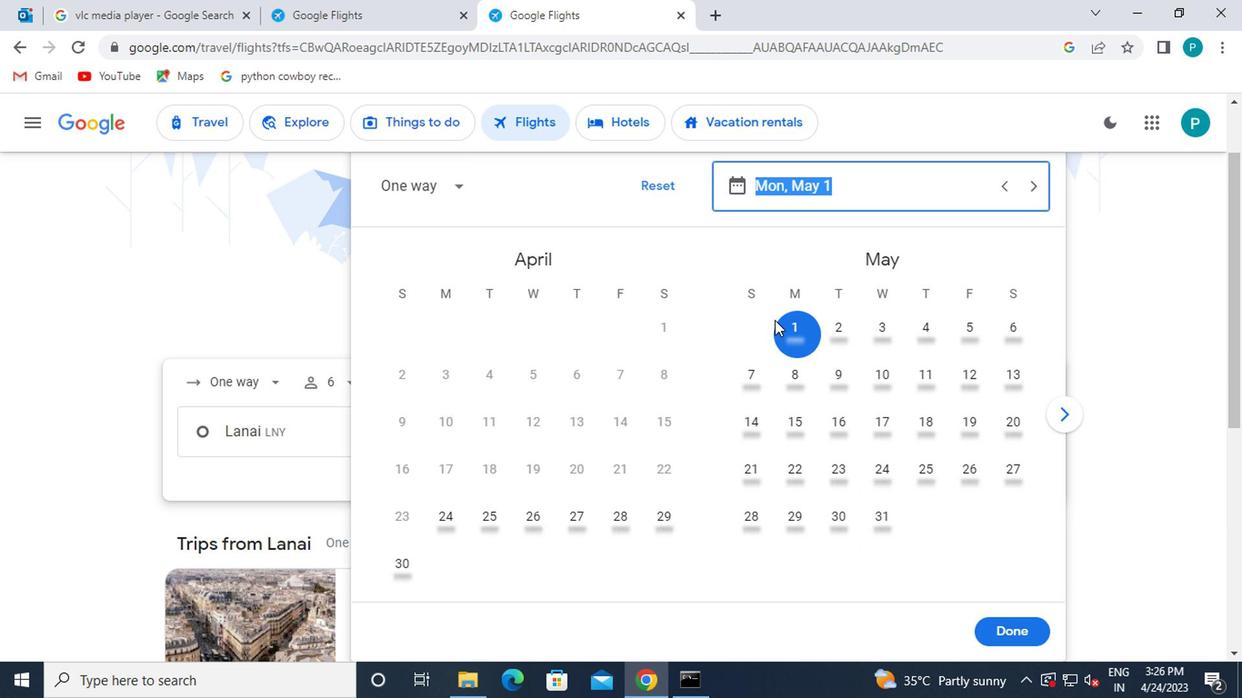 
Action: Mouse moved to (786, 327)
Screenshot: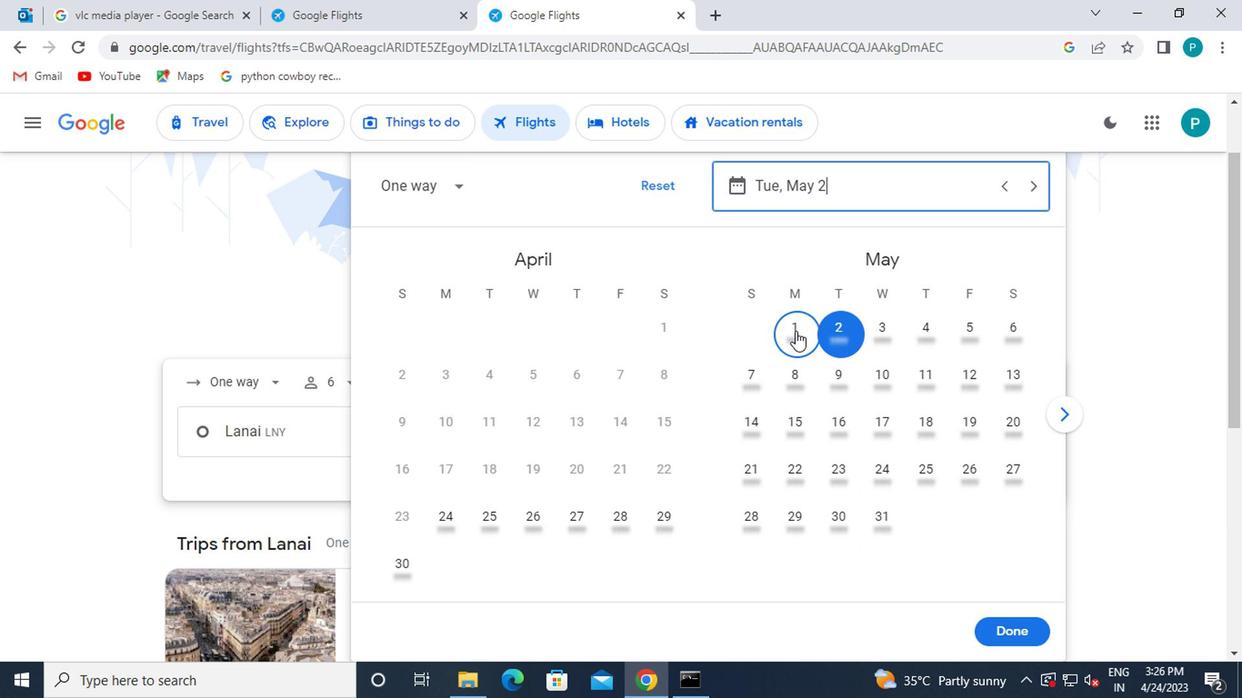 
Action: Mouse pressed left at (786, 327)
Screenshot: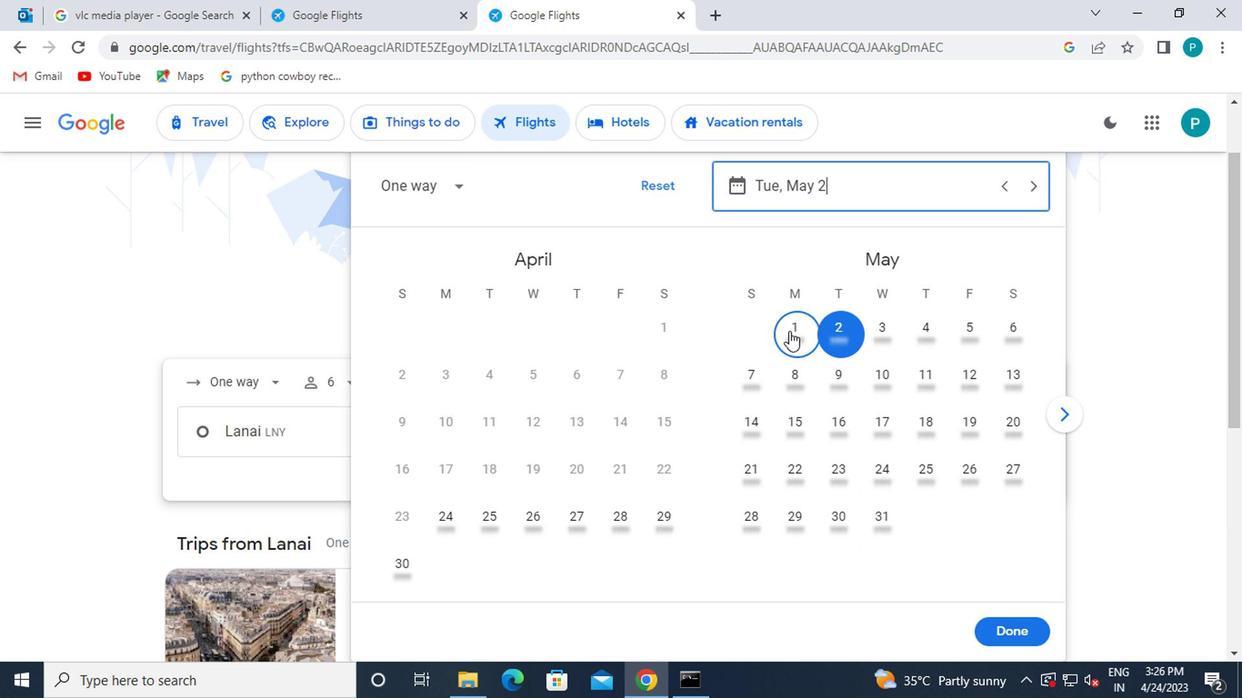 
Action: Mouse moved to (990, 635)
Screenshot: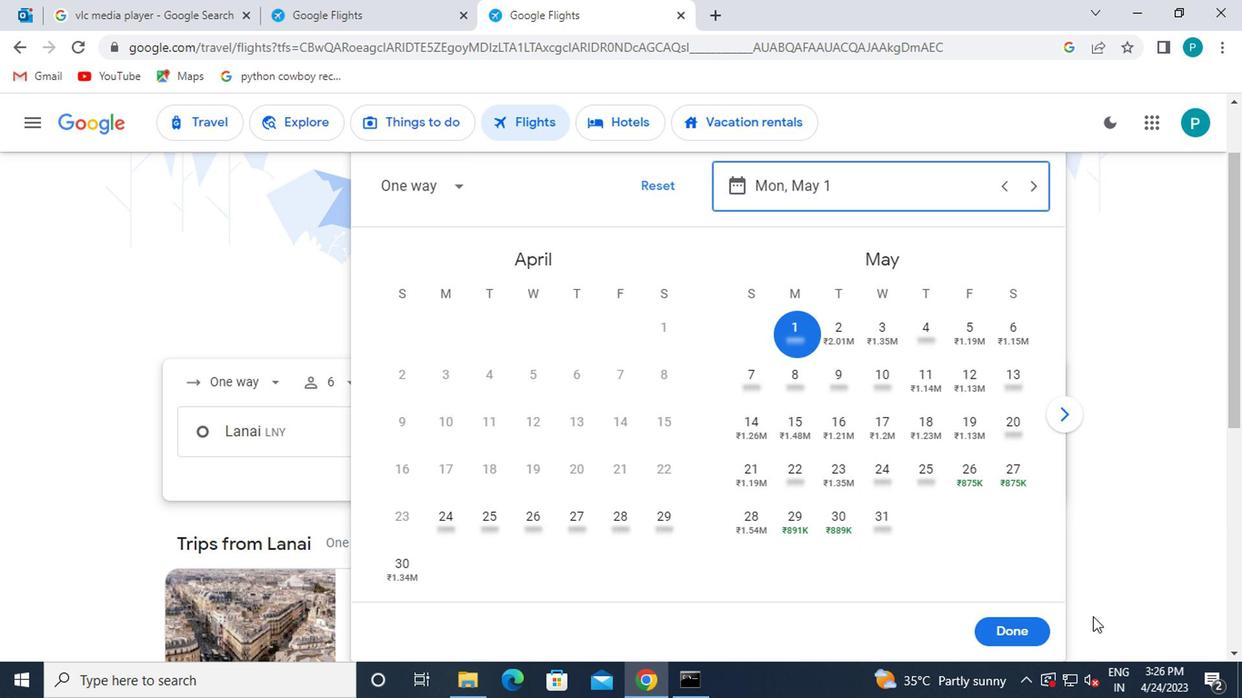 
Action: Mouse pressed left at (990, 635)
Screenshot: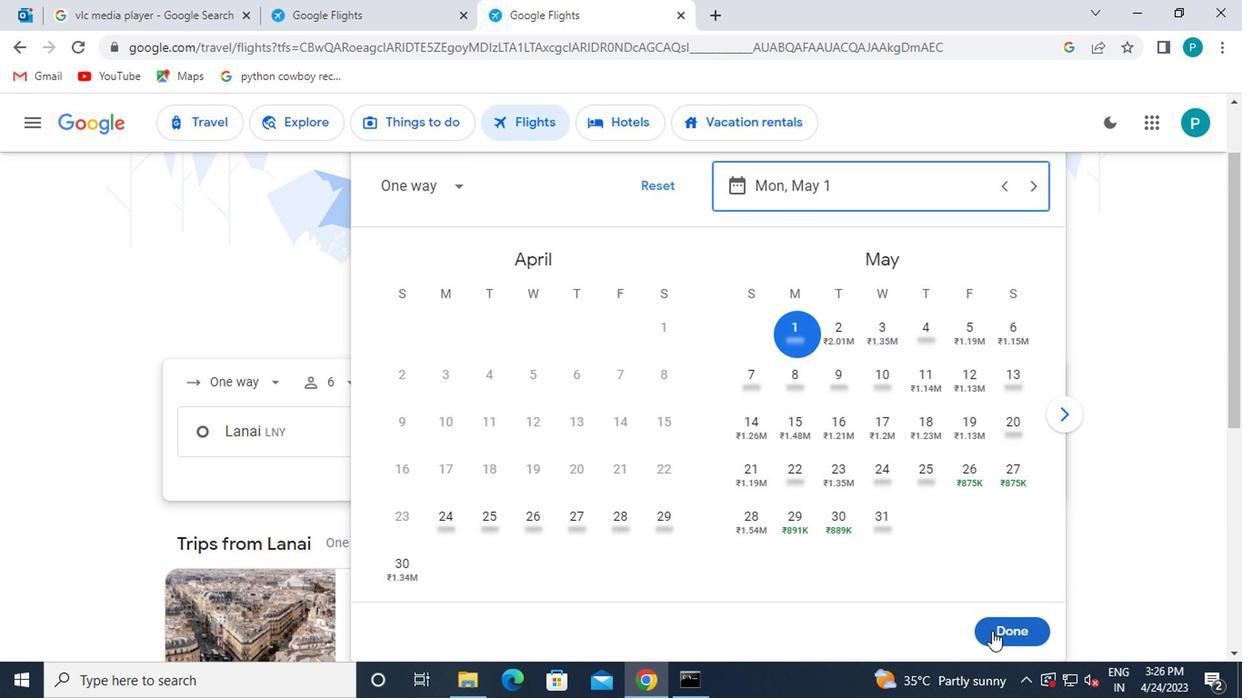 
Action: Mouse moved to (602, 498)
Screenshot: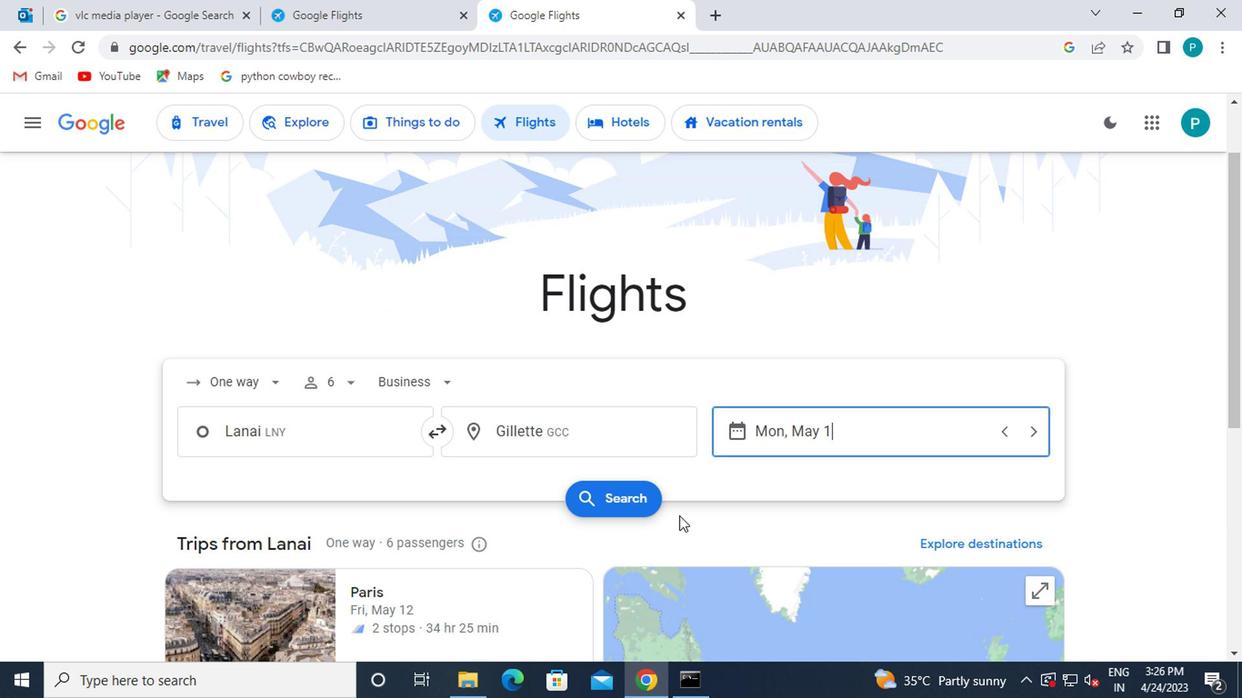 
Action: Mouse pressed left at (602, 498)
Screenshot: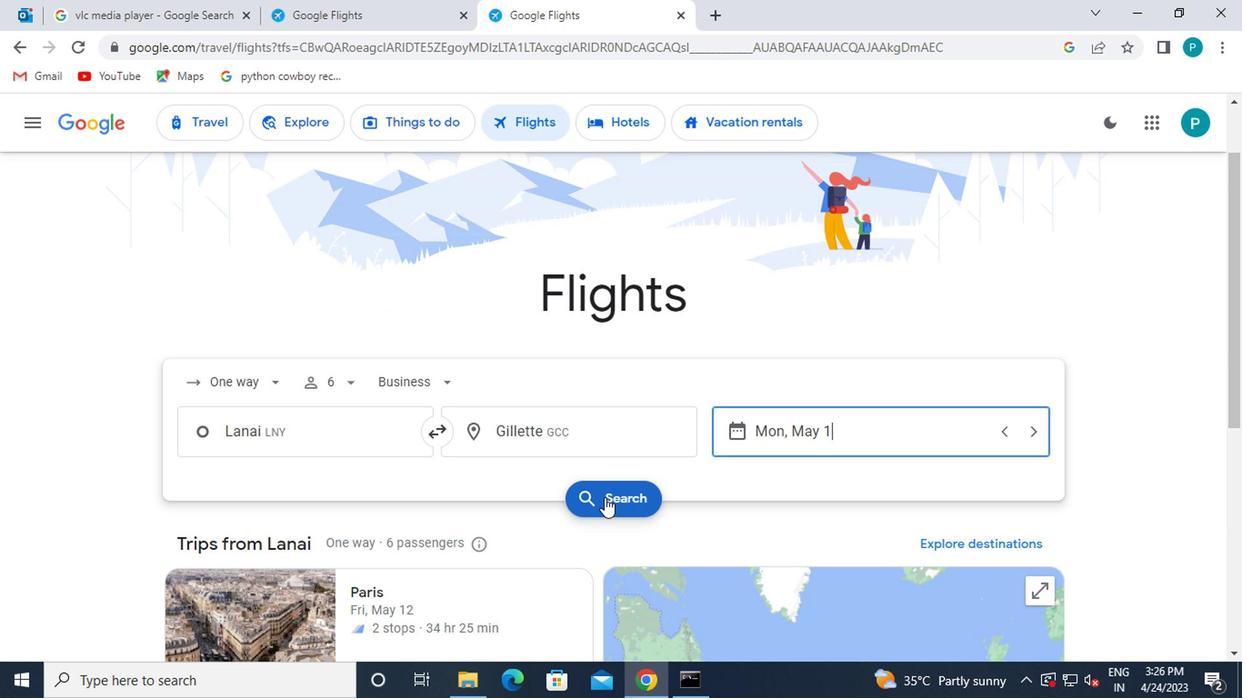 
Action: Mouse moved to (214, 278)
Screenshot: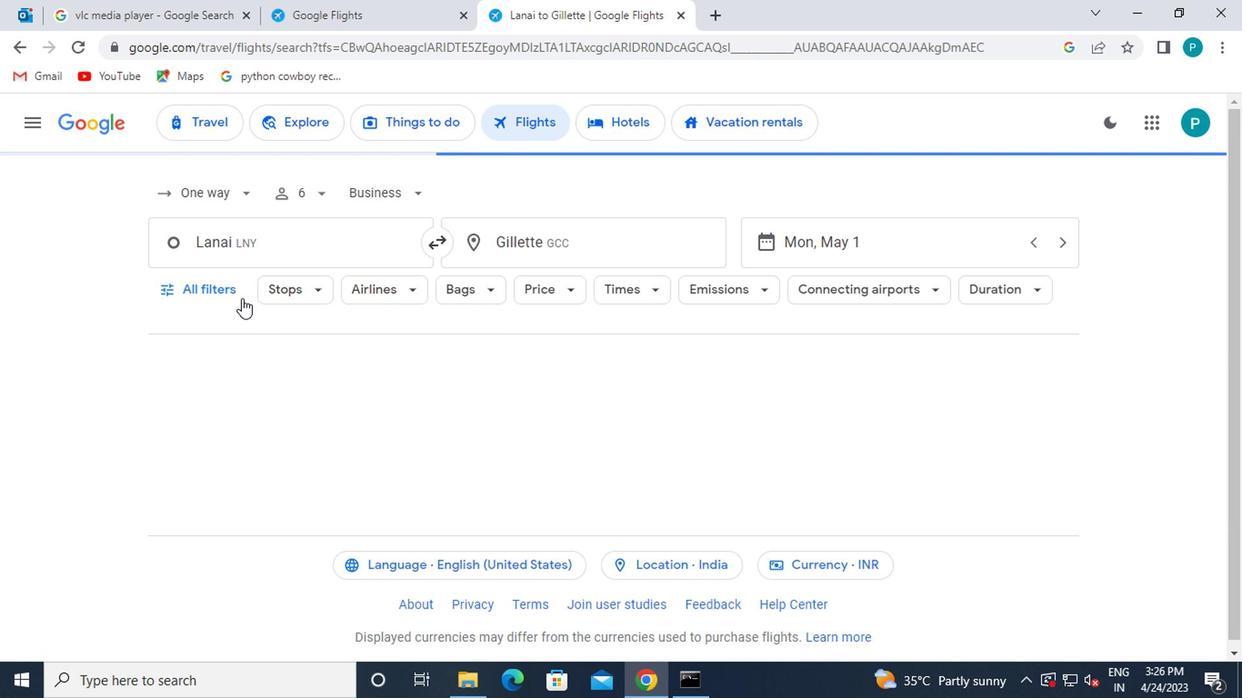 
Action: Mouse pressed left at (214, 278)
Screenshot: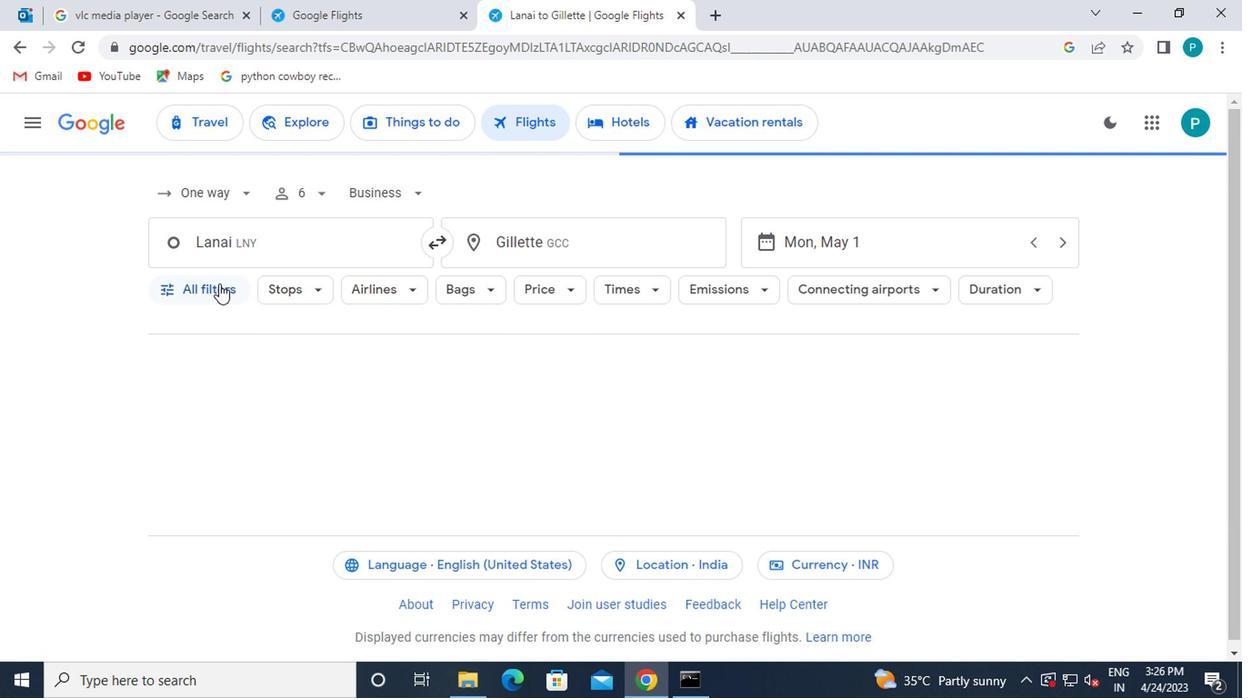 
Action: Mouse moved to (301, 392)
Screenshot: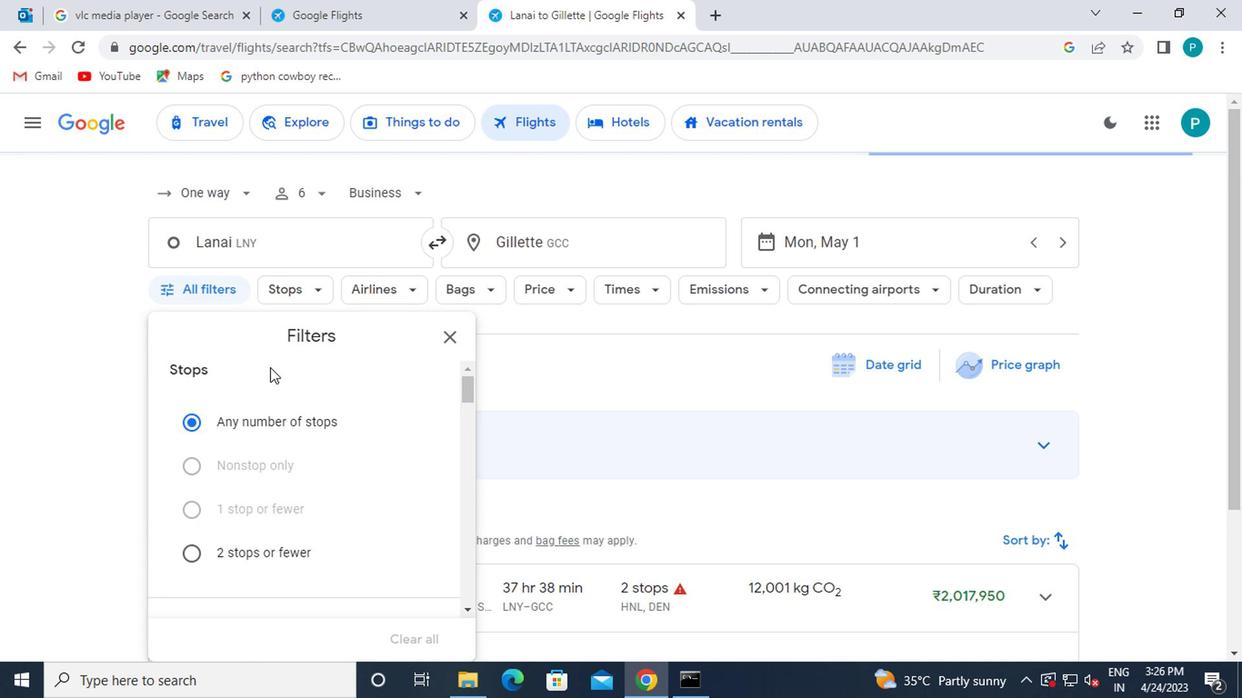 
Action: Mouse scrolled (301, 391) with delta (0, -1)
Screenshot: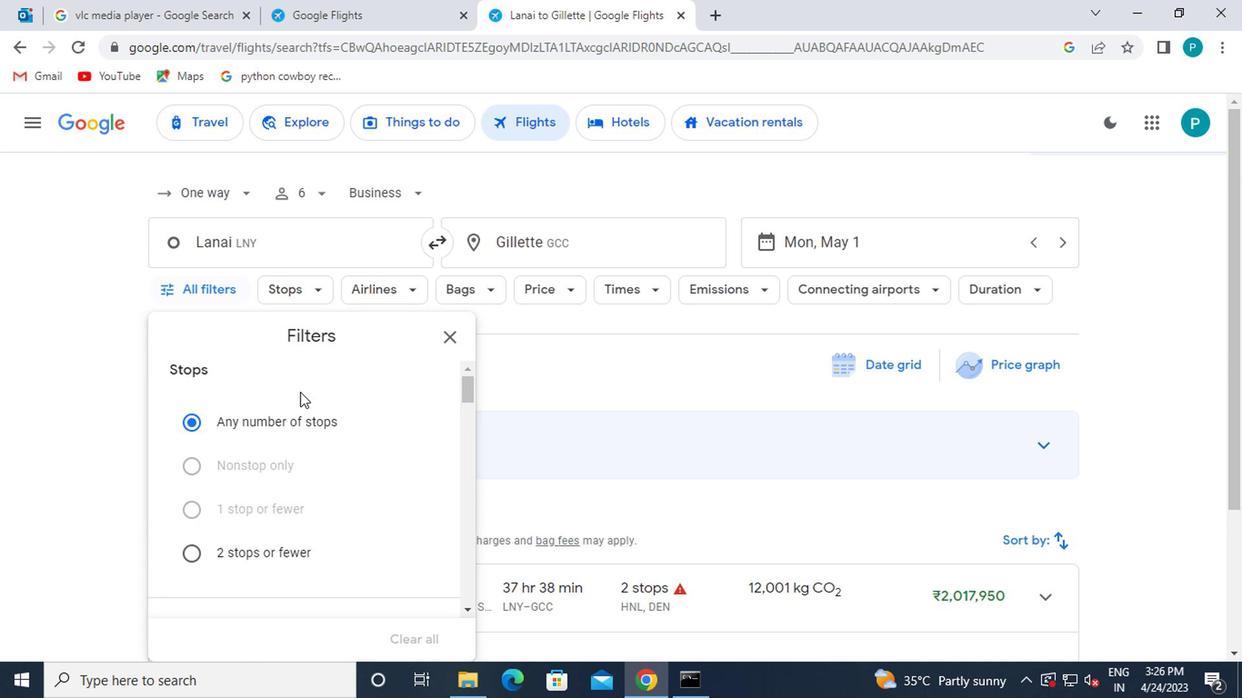 
Action: Mouse scrolled (301, 391) with delta (0, -1)
Screenshot: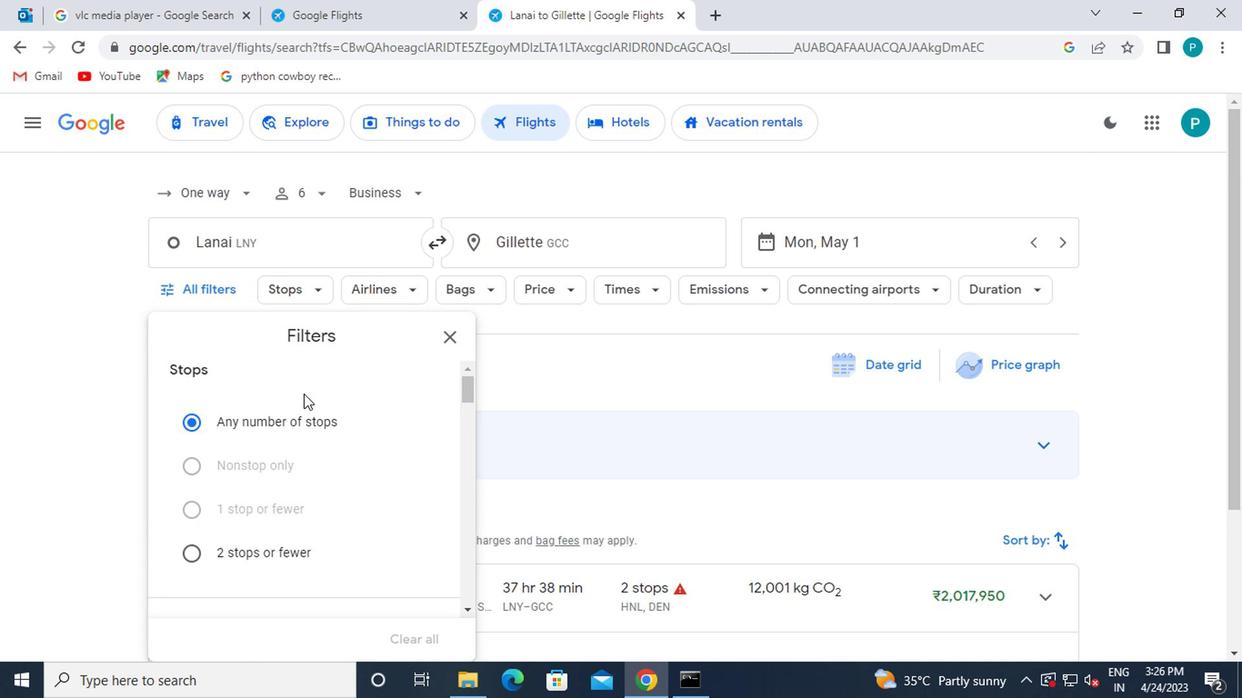 
Action: Mouse moved to (322, 397)
Screenshot: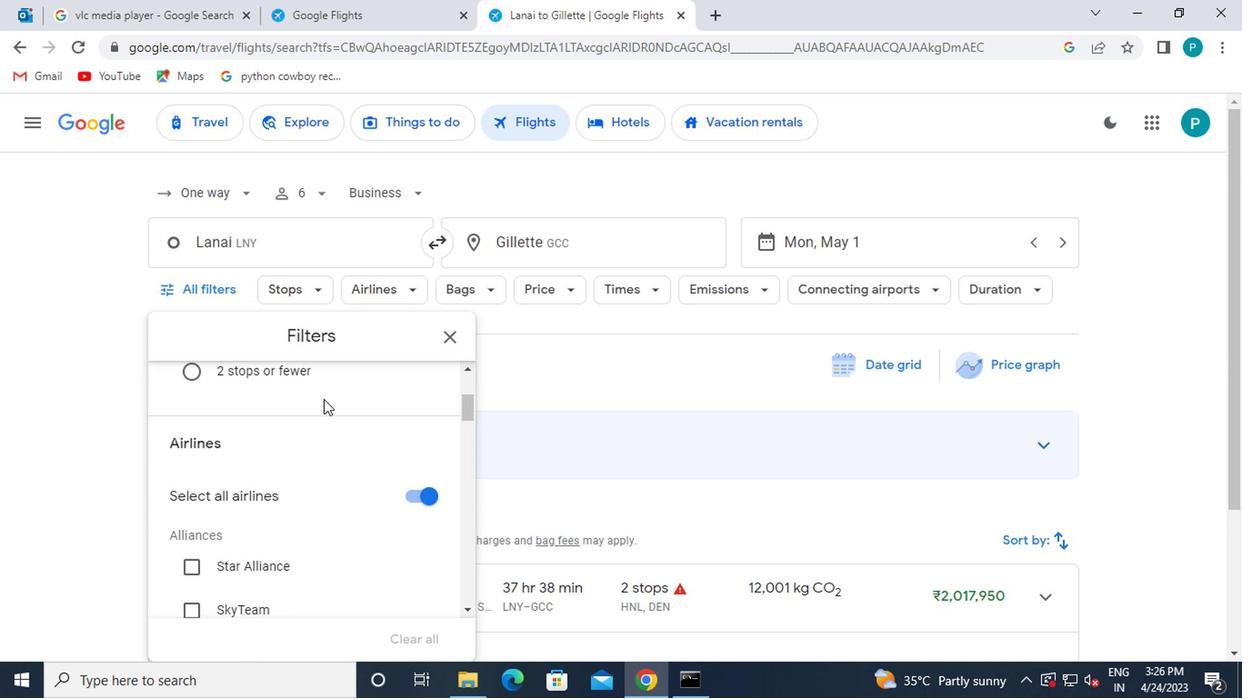 
Action: Mouse scrolled (322, 397) with delta (0, 0)
Screenshot: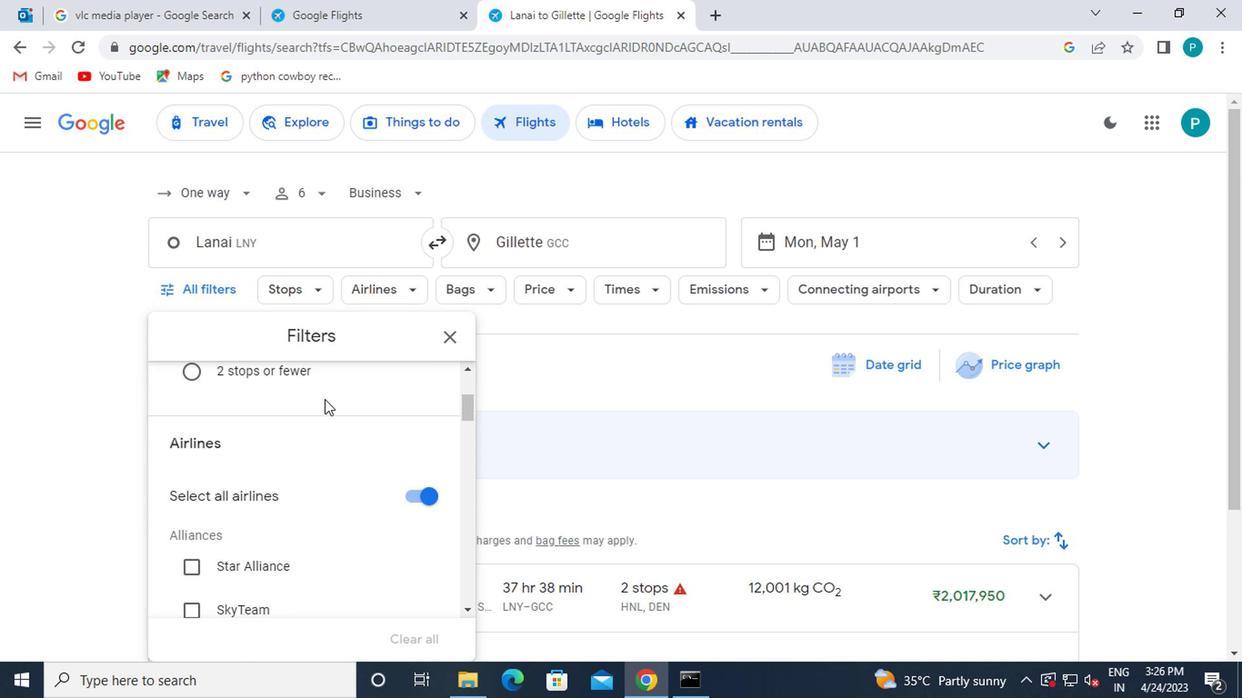 
Action: Mouse scrolled (322, 397) with delta (0, 0)
Screenshot: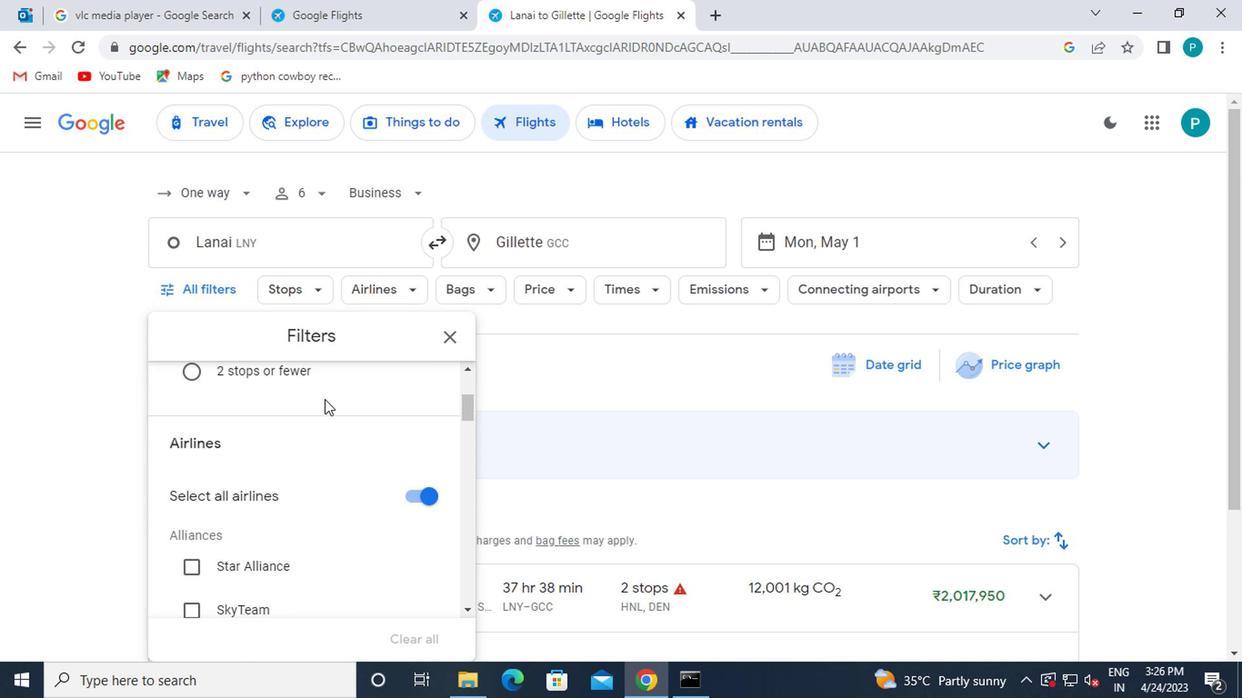 
Action: Mouse scrolled (322, 397) with delta (0, 0)
Screenshot: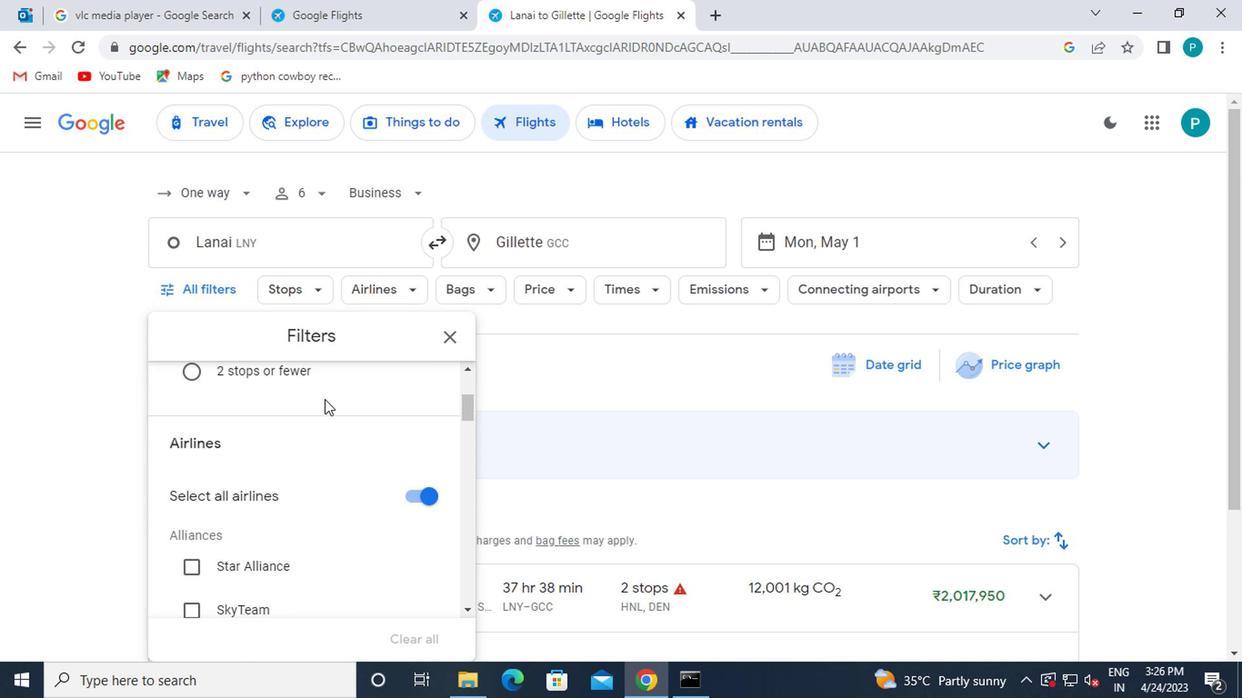 
Action: Mouse moved to (311, 426)
Screenshot: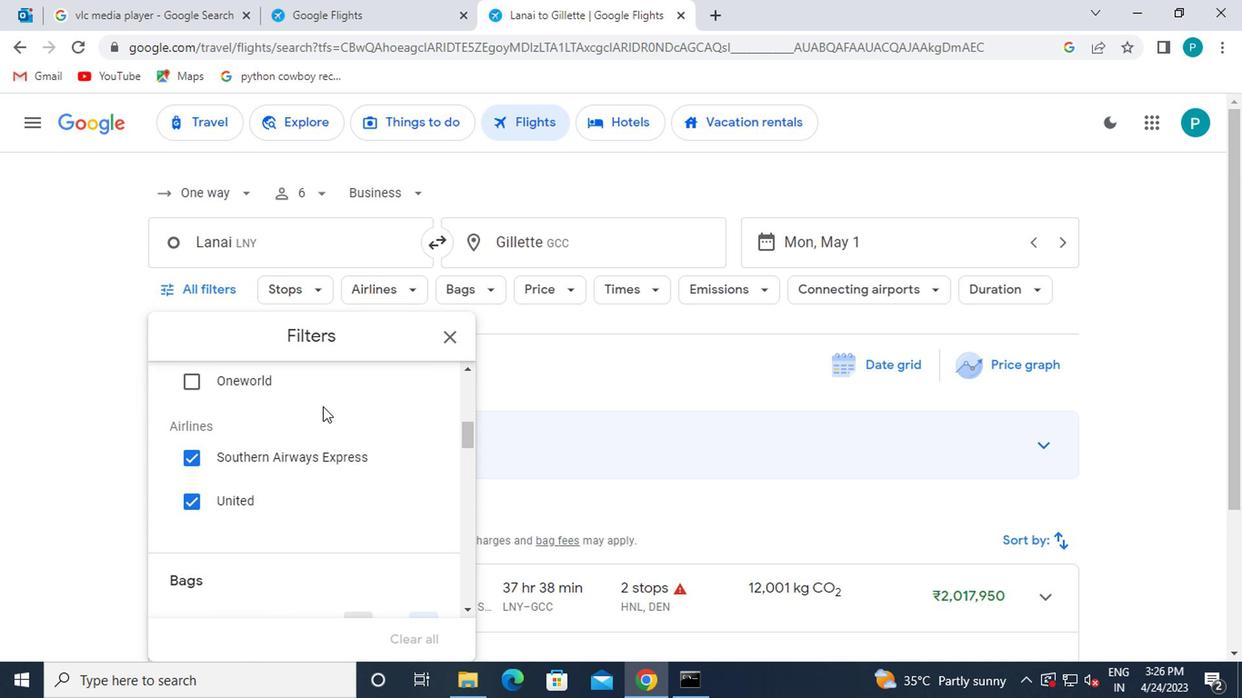 
Action: Mouse scrolled (311, 425) with delta (0, -1)
Screenshot: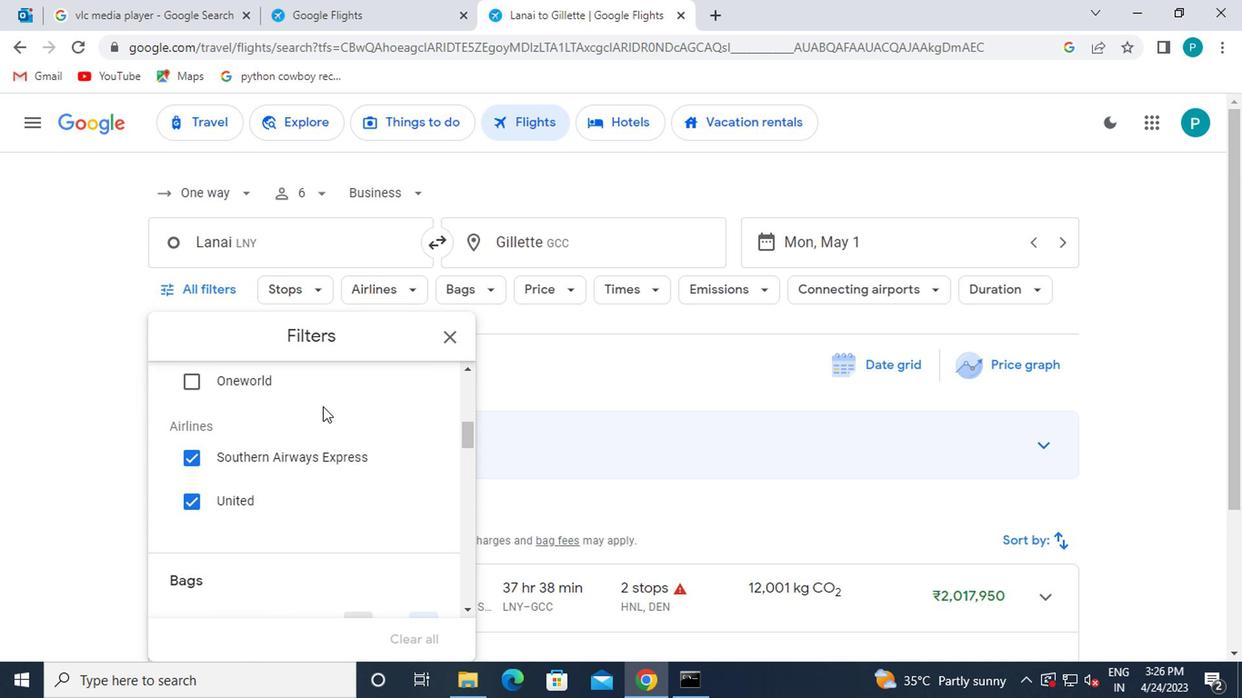 
Action: Mouse moved to (311, 427)
Screenshot: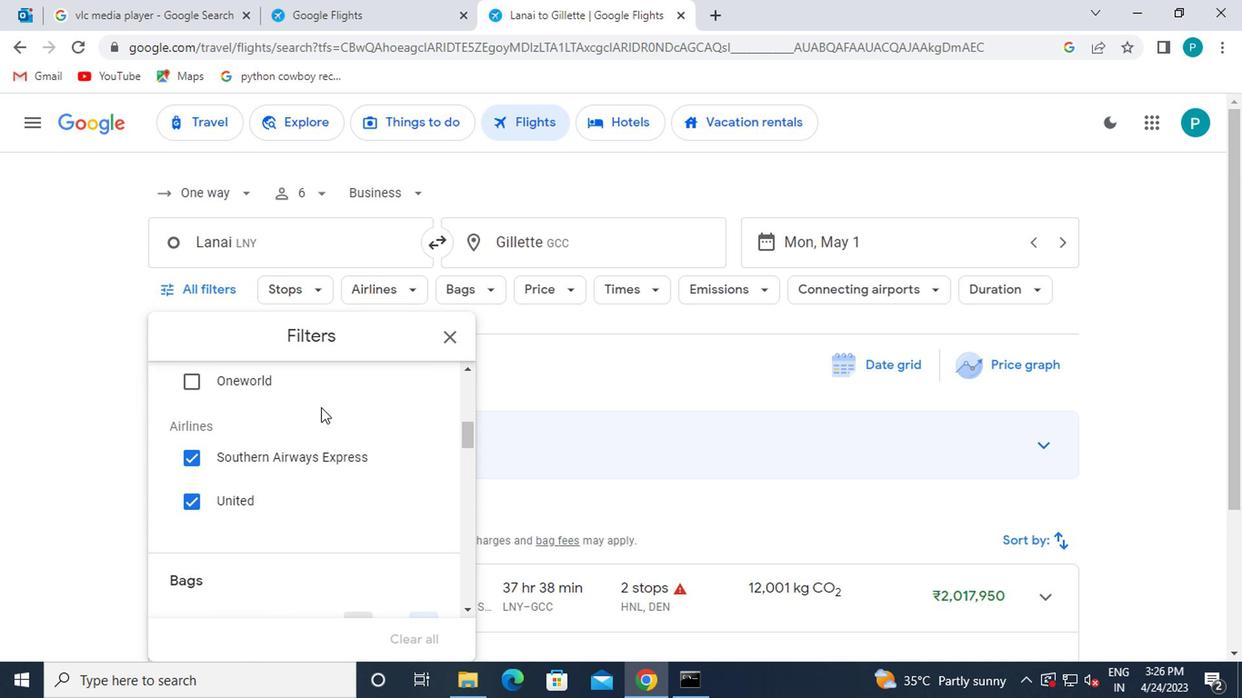 
Action: Mouse scrolled (311, 426) with delta (0, 0)
Screenshot: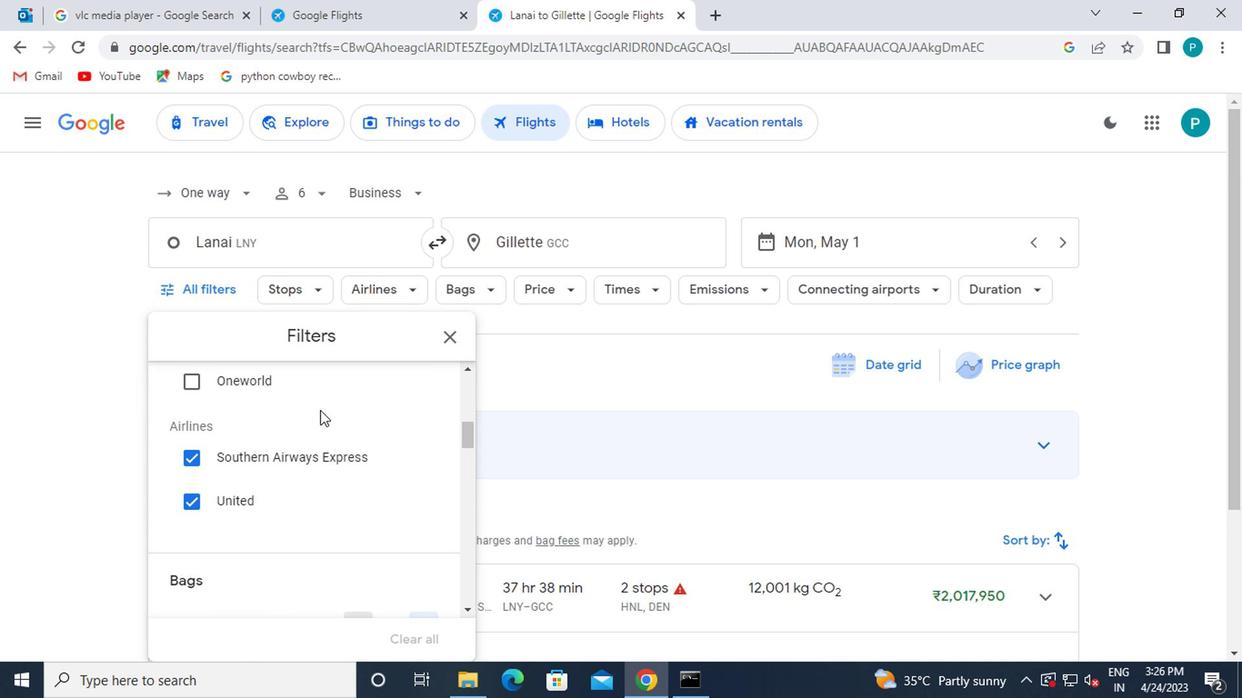 
Action: Mouse moved to (427, 490)
Screenshot: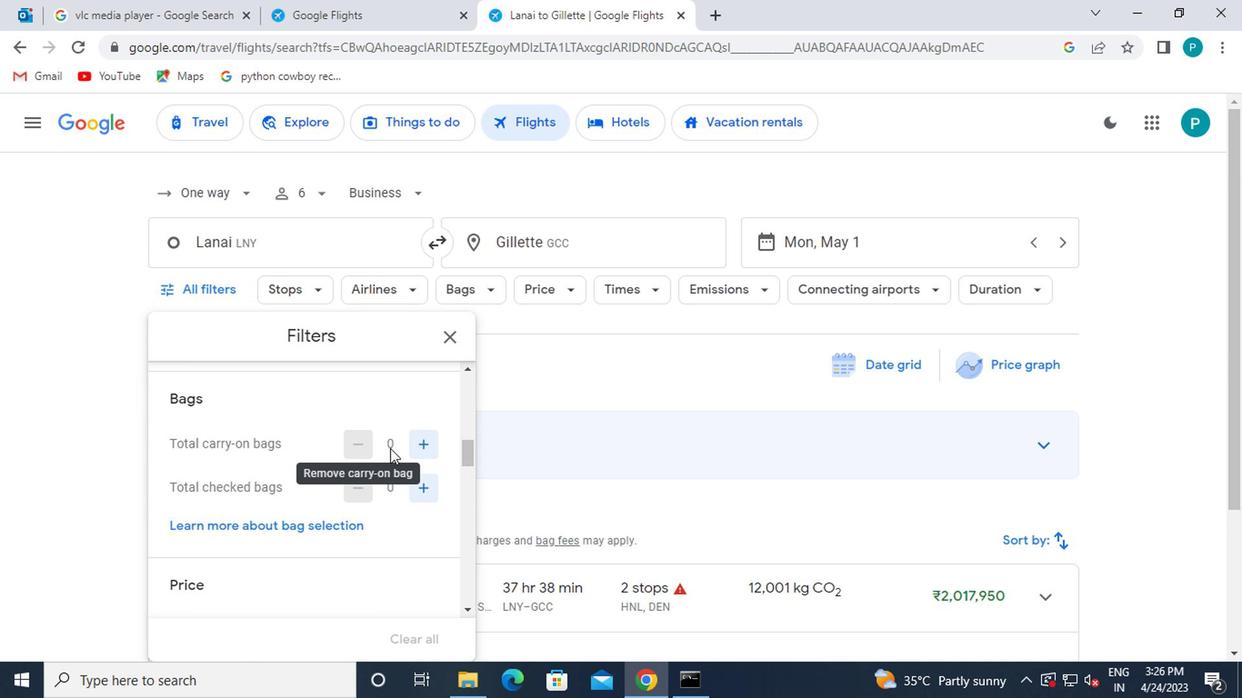 
Action: Mouse pressed left at (427, 490)
Screenshot: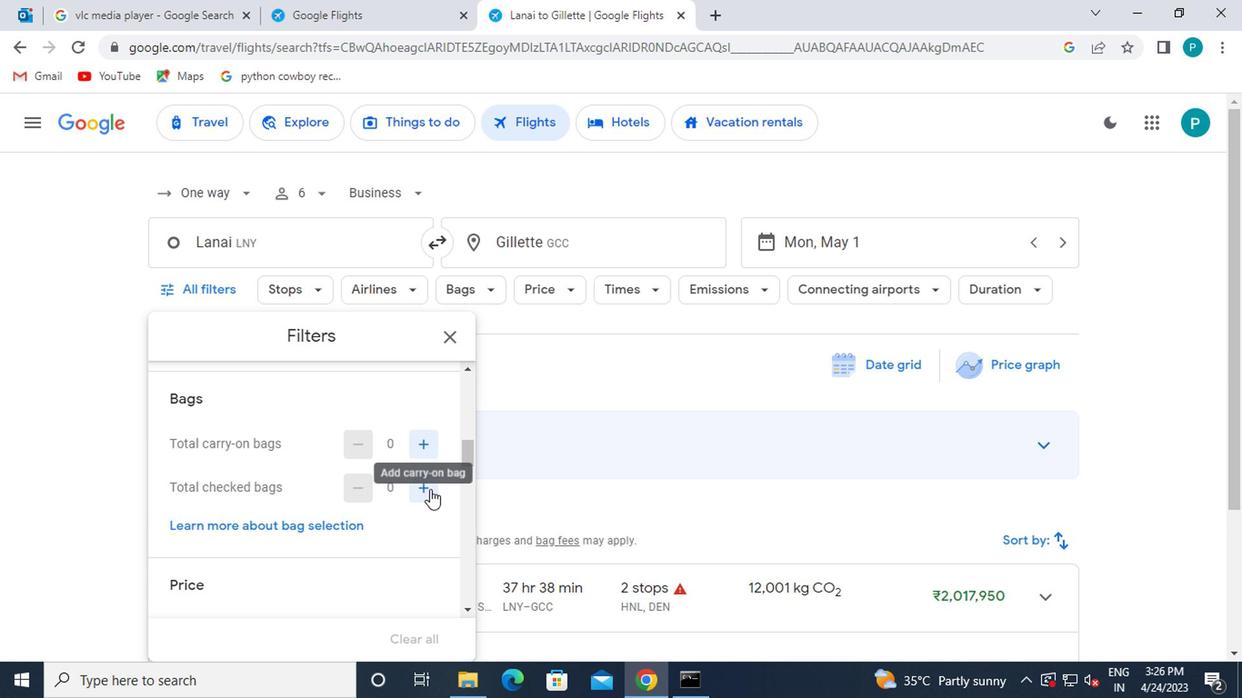 
Action: Mouse pressed left at (427, 490)
Screenshot: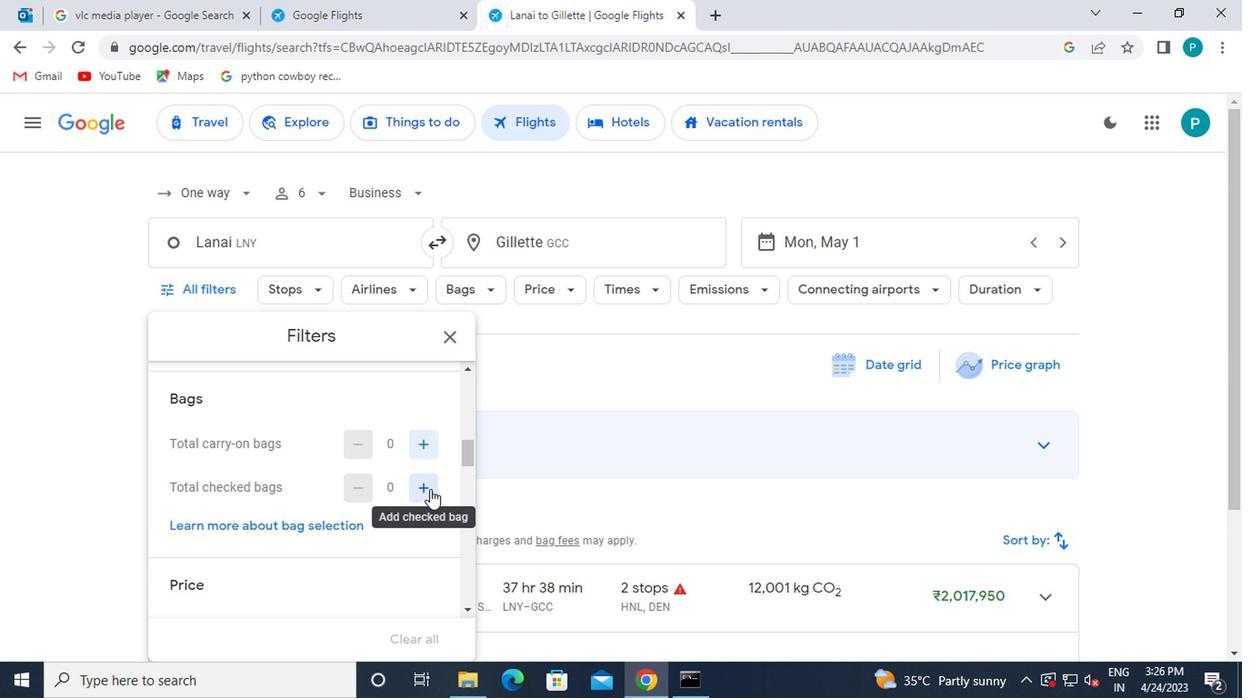 
Action: Mouse pressed left at (427, 490)
Screenshot: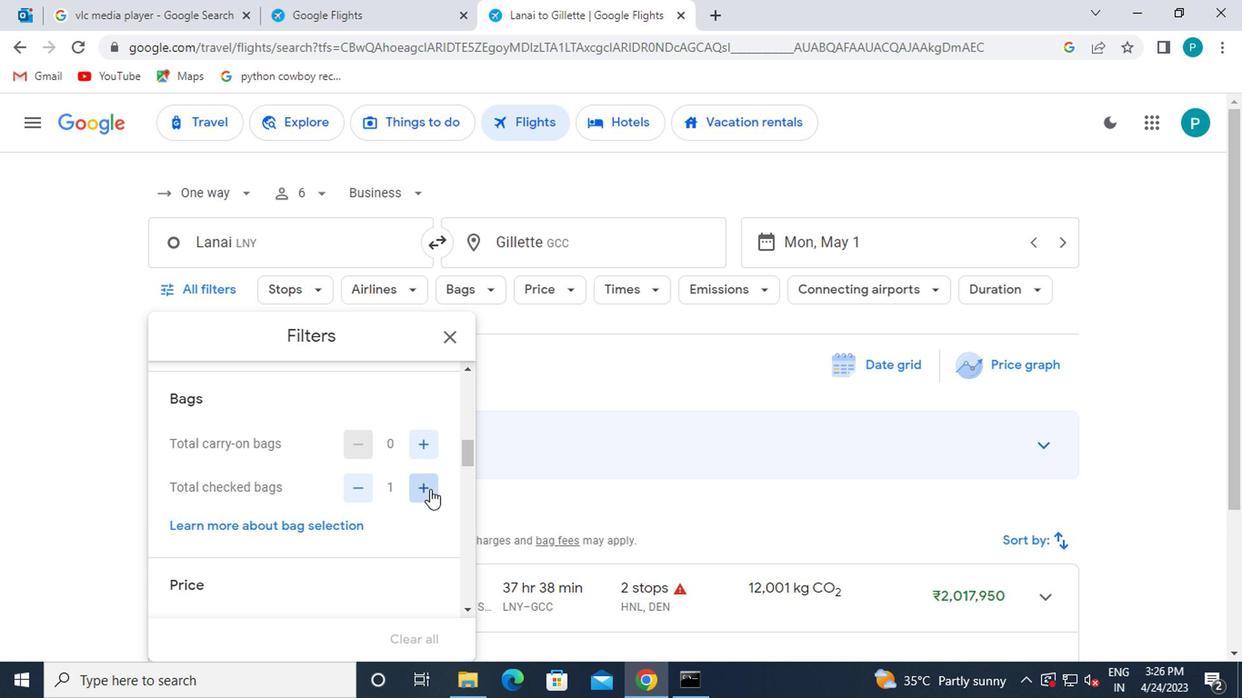 
Action: Mouse pressed left at (427, 490)
Screenshot: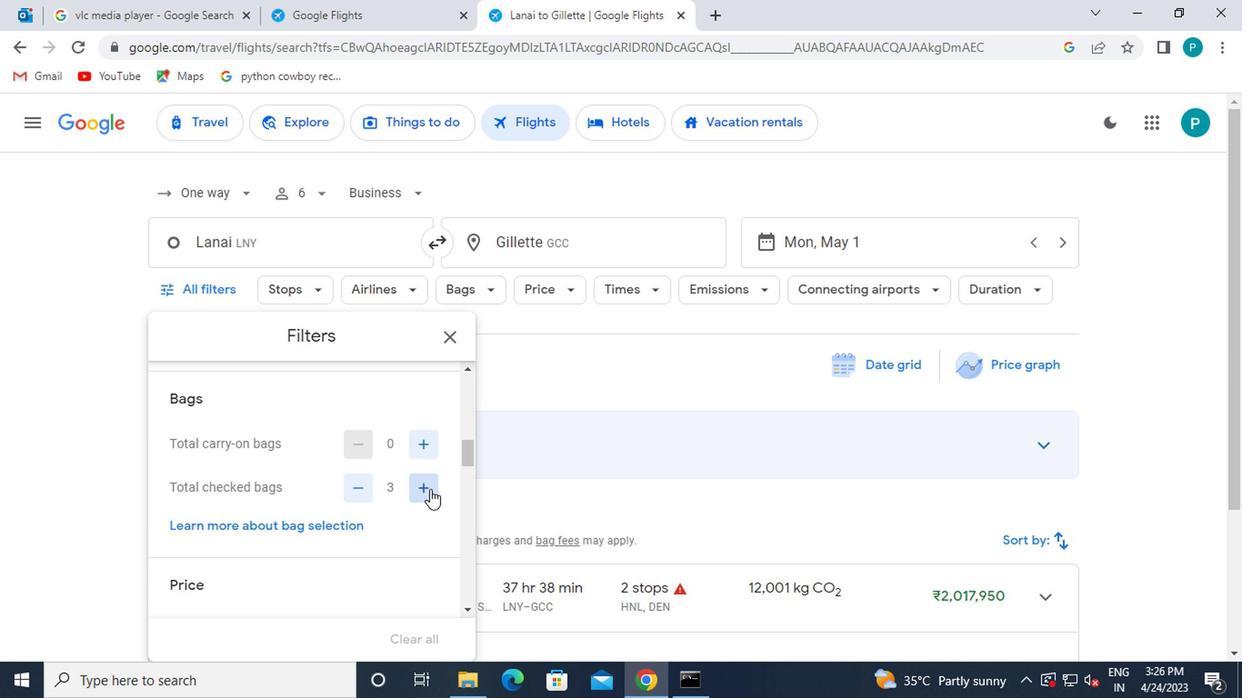 
Action: Mouse pressed left at (427, 490)
Screenshot: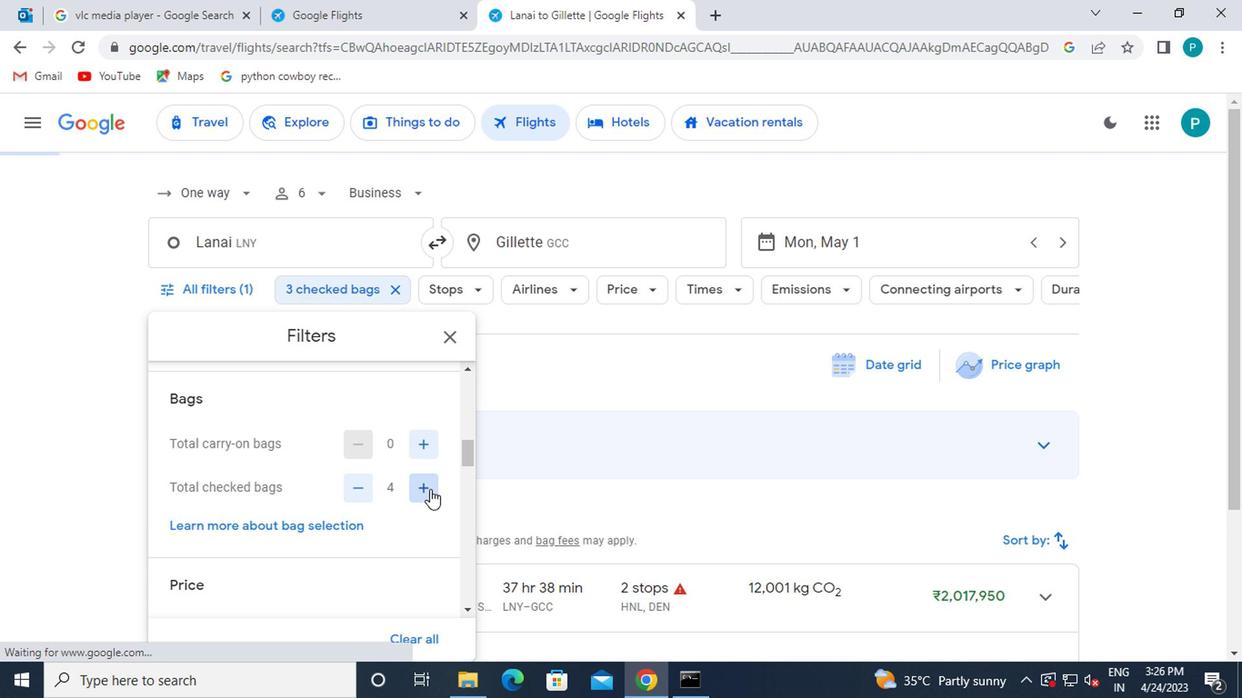 
Action: Mouse moved to (364, 478)
Screenshot: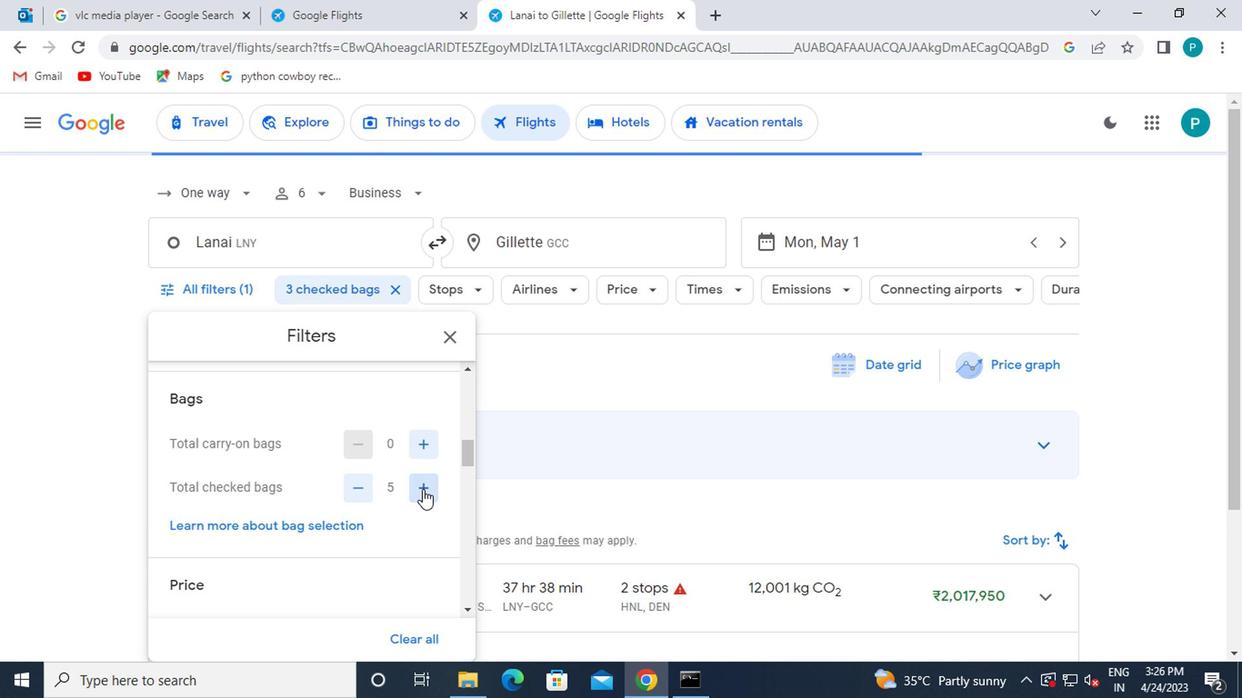 
Action: Mouse pressed left at (364, 478)
Screenshot: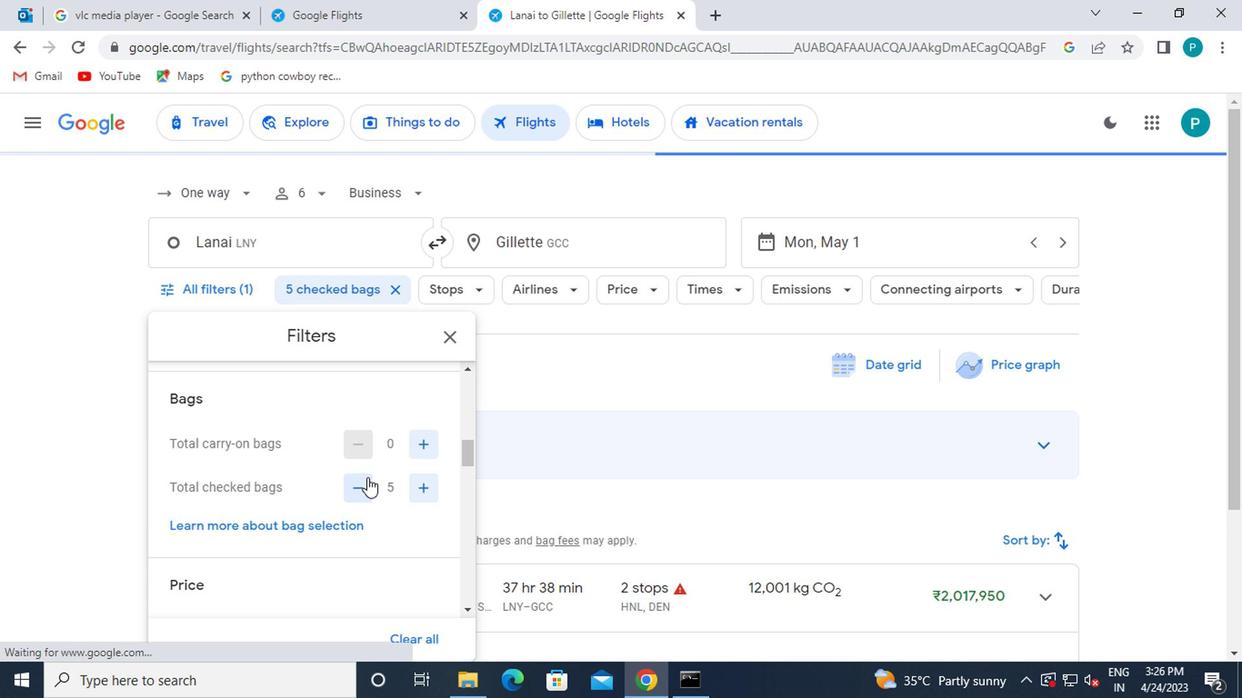 
Action: Mouse moved to (382, 481)
Screenshot: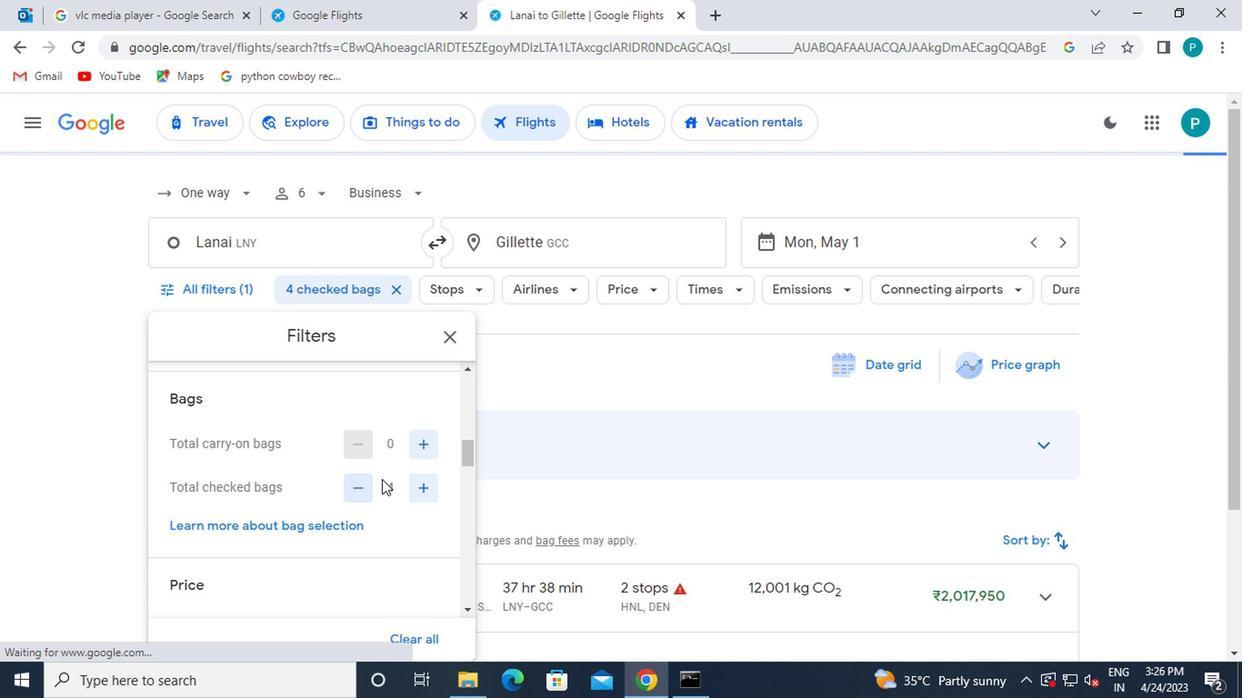 
Action: Mouse scrolled (382, 480) with delta (0, -1)
Screenshot: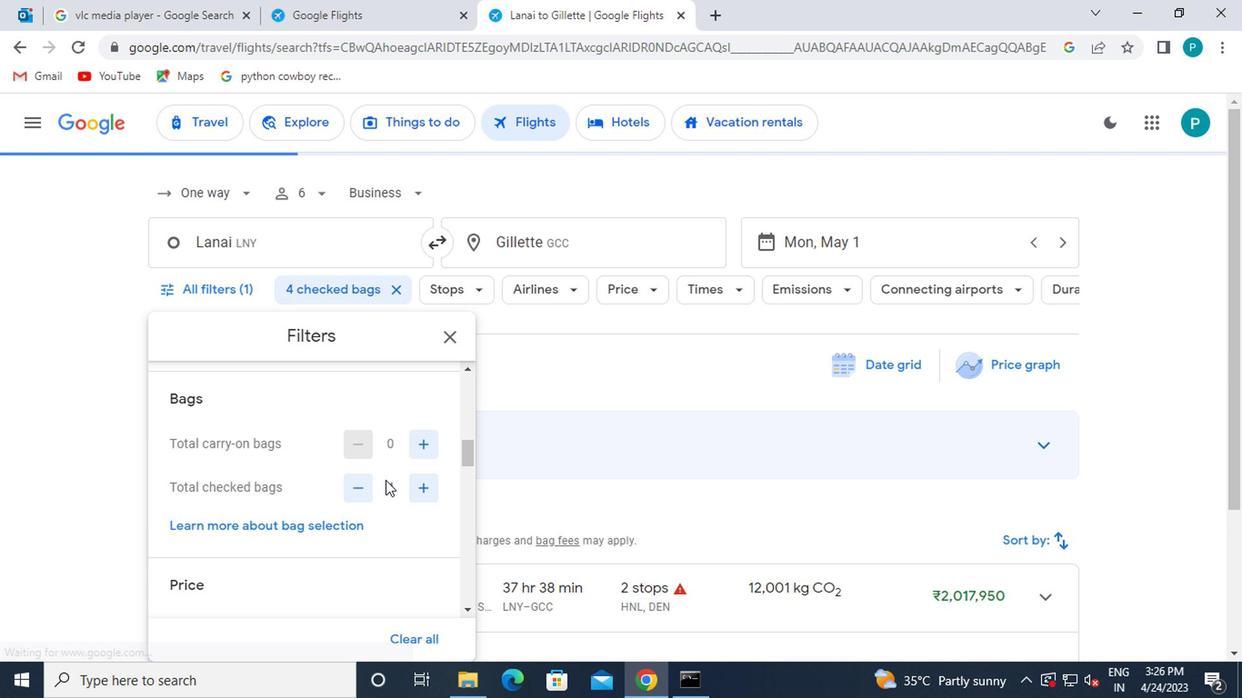 
Action: Mouse moved to (431, 563)
Screenshot: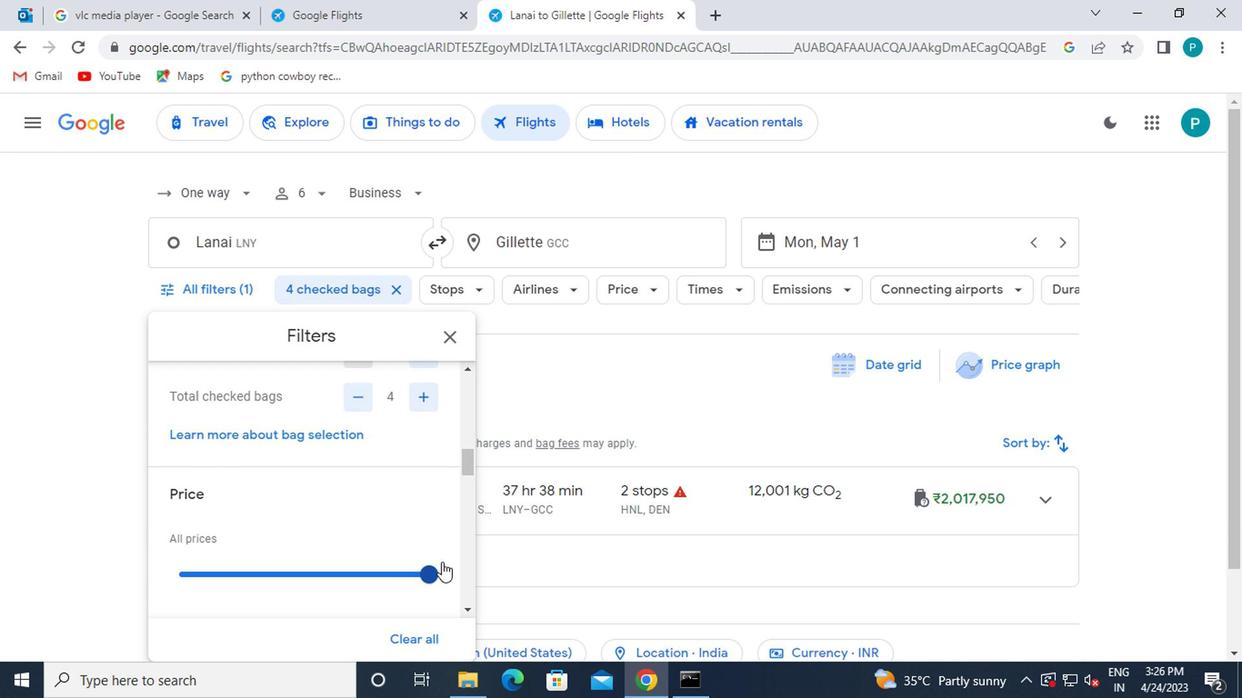 
Action: Mouse pressed left at (431, 563)
Screenshot: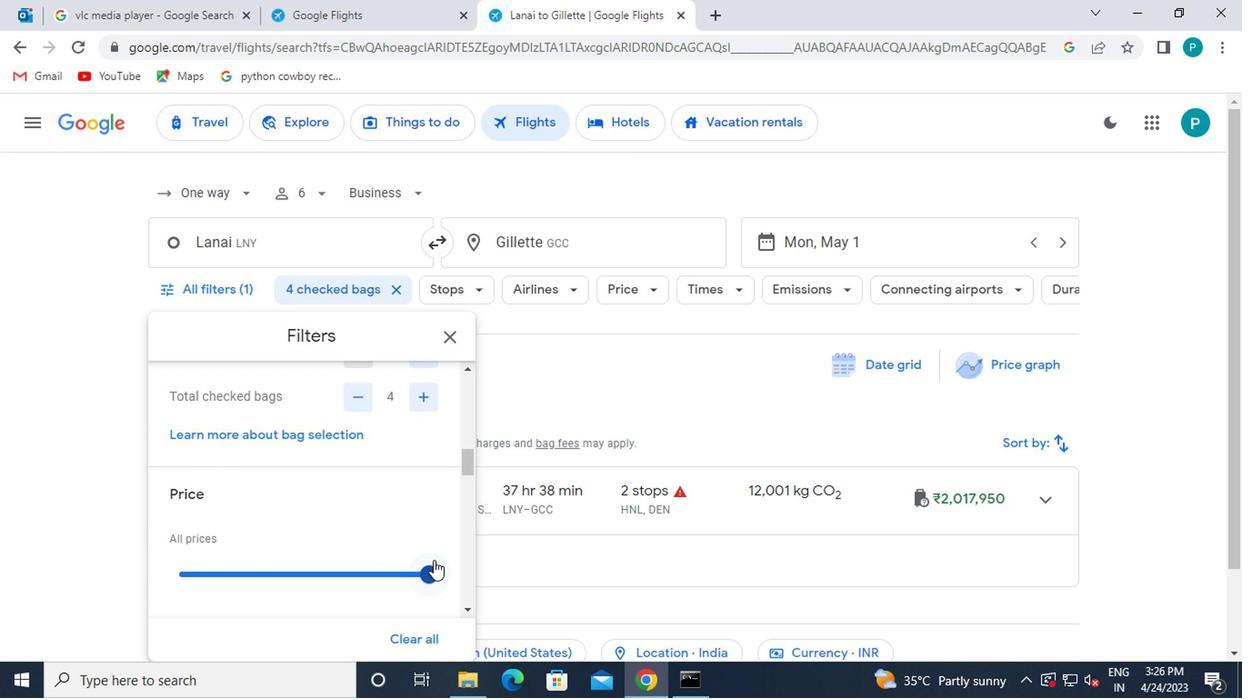 
Action: Mouse moved to (232, 589)
Screenshot: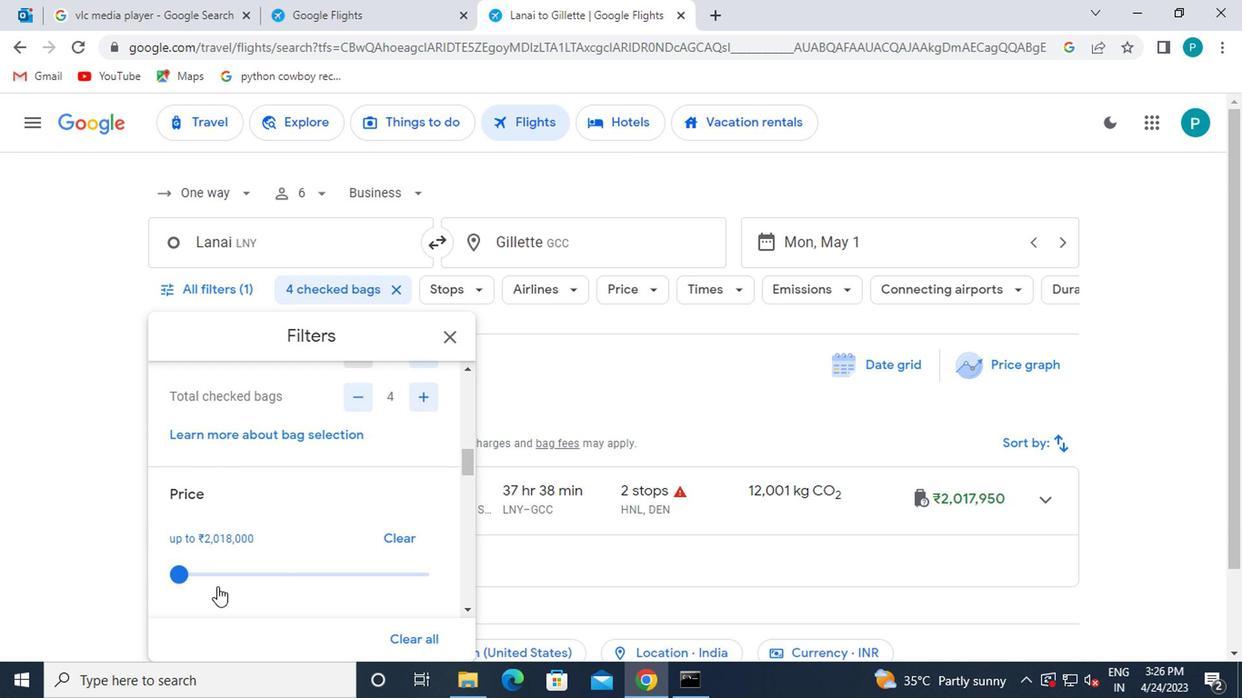 
Action: Mouse scrolled (232, 589) with delta (0, 0)
Screenshot: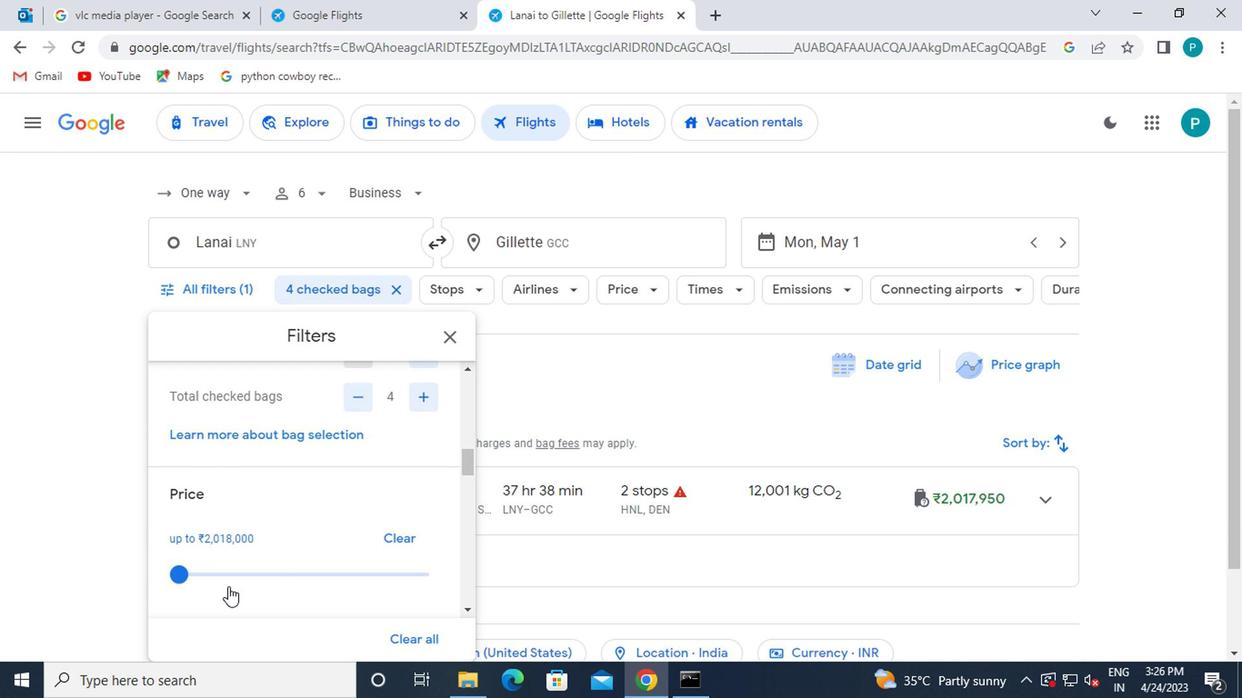 
Action: Mouse moved to (170, 479)
Screenshot: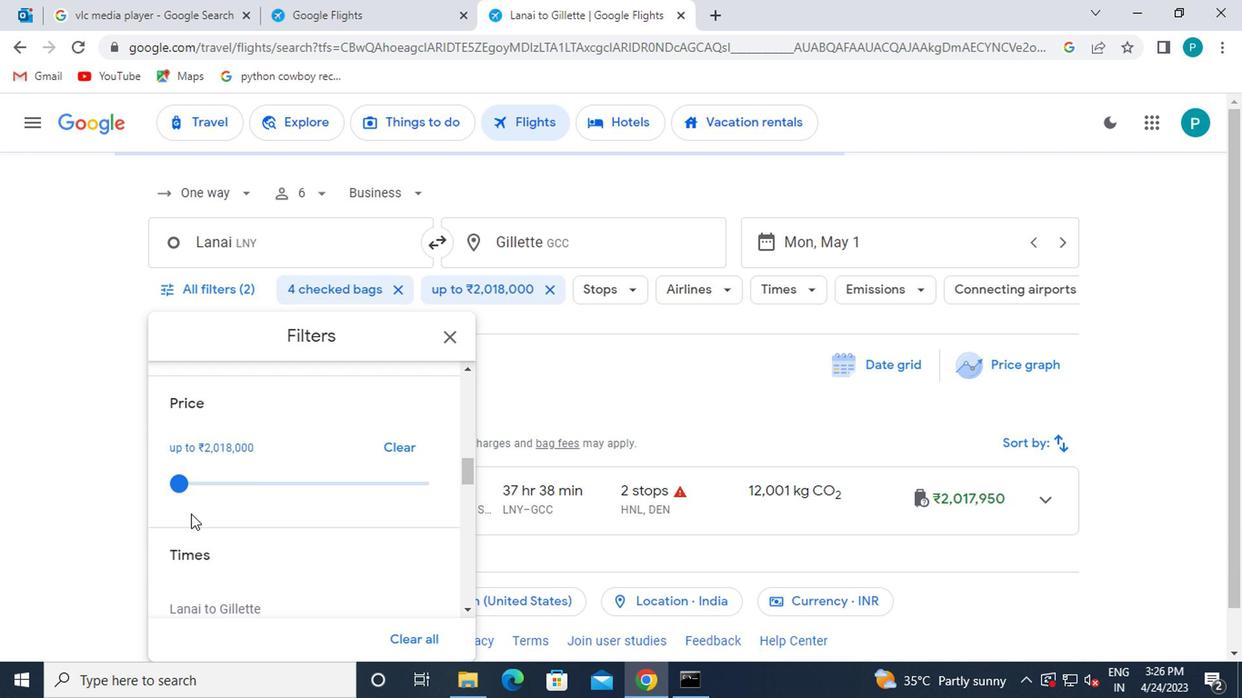 
Action: Mouse pressed left at (170, 479)
Screenshot: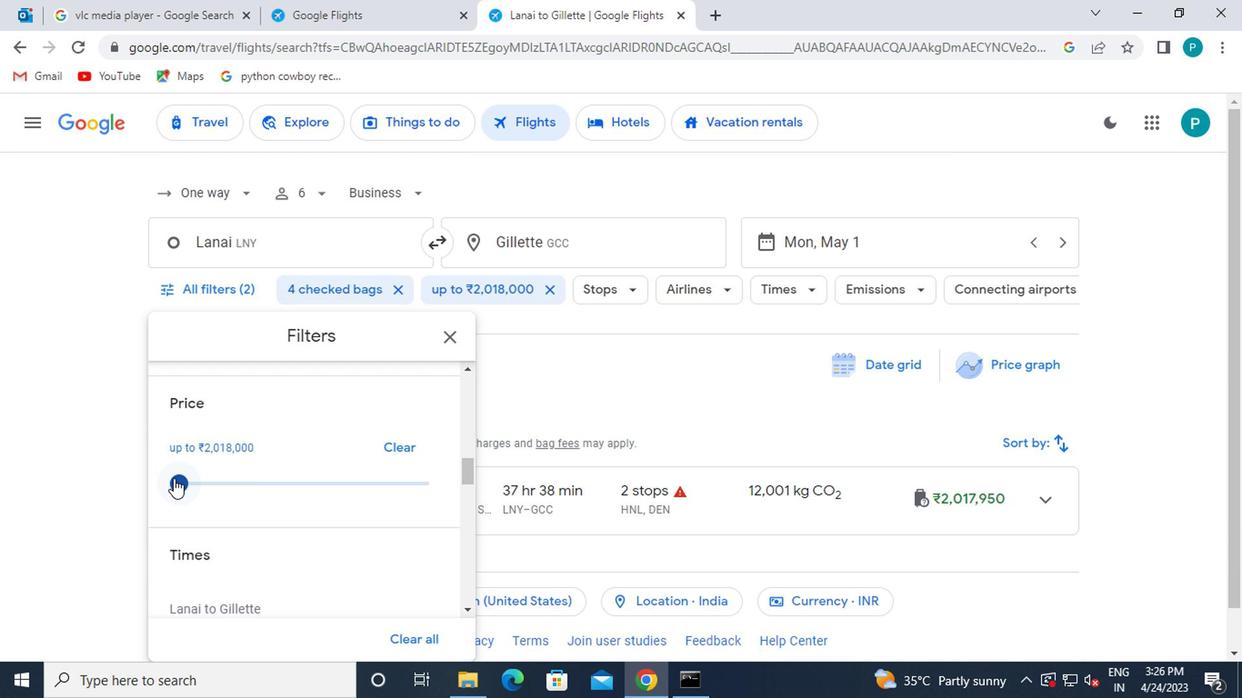 
Action: Mouse moved to (375, 544)
Screenshot: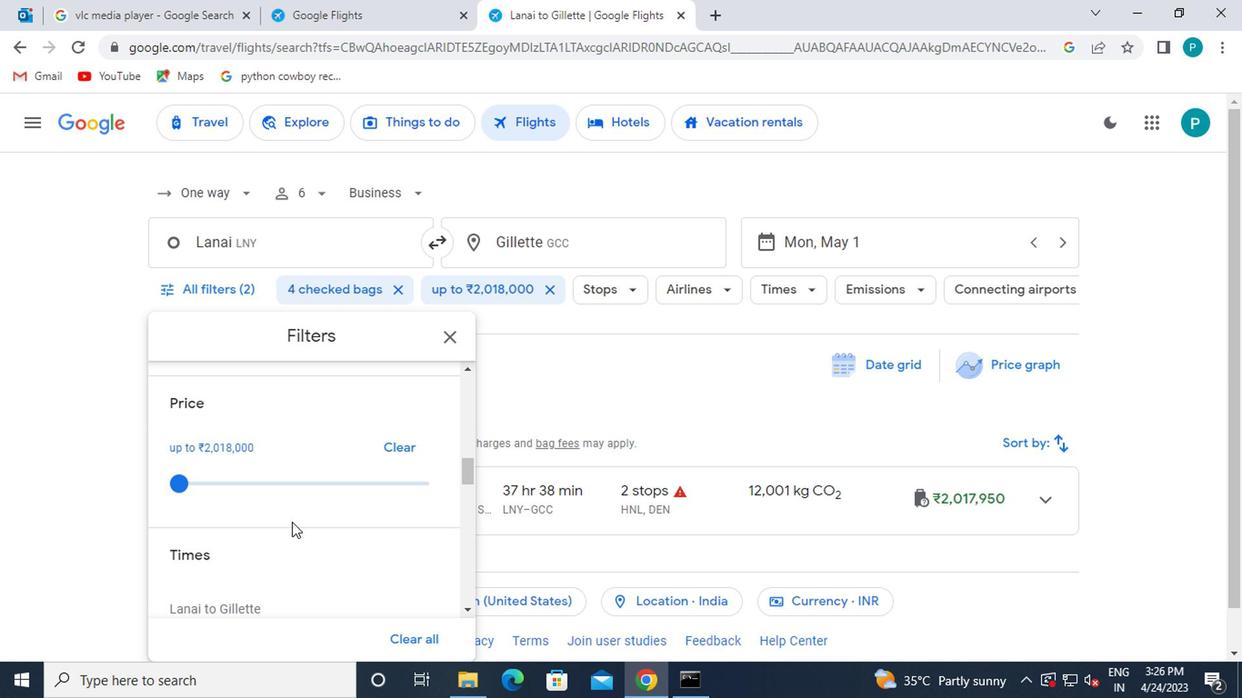 
Action: Mouse scrolled (375, 543) with delta (0, -1)
Screenshot: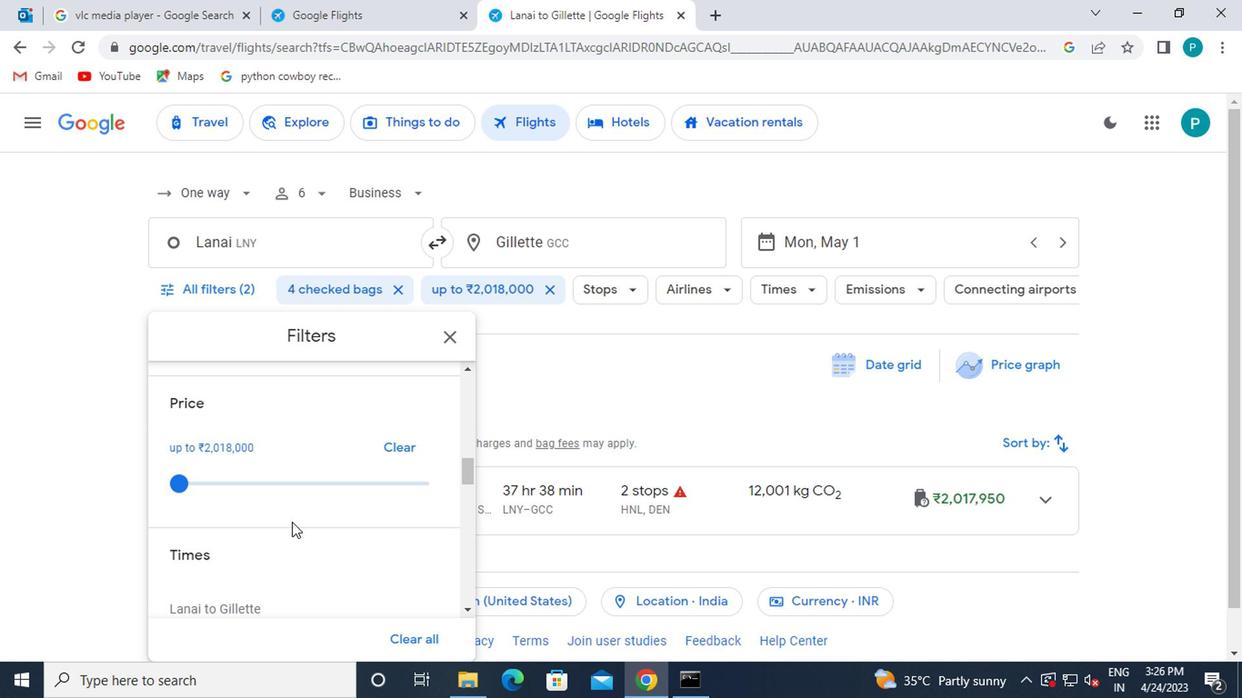 
Action: Mouse scrolled (375, 543) with delta (0, -1)
Screenshot: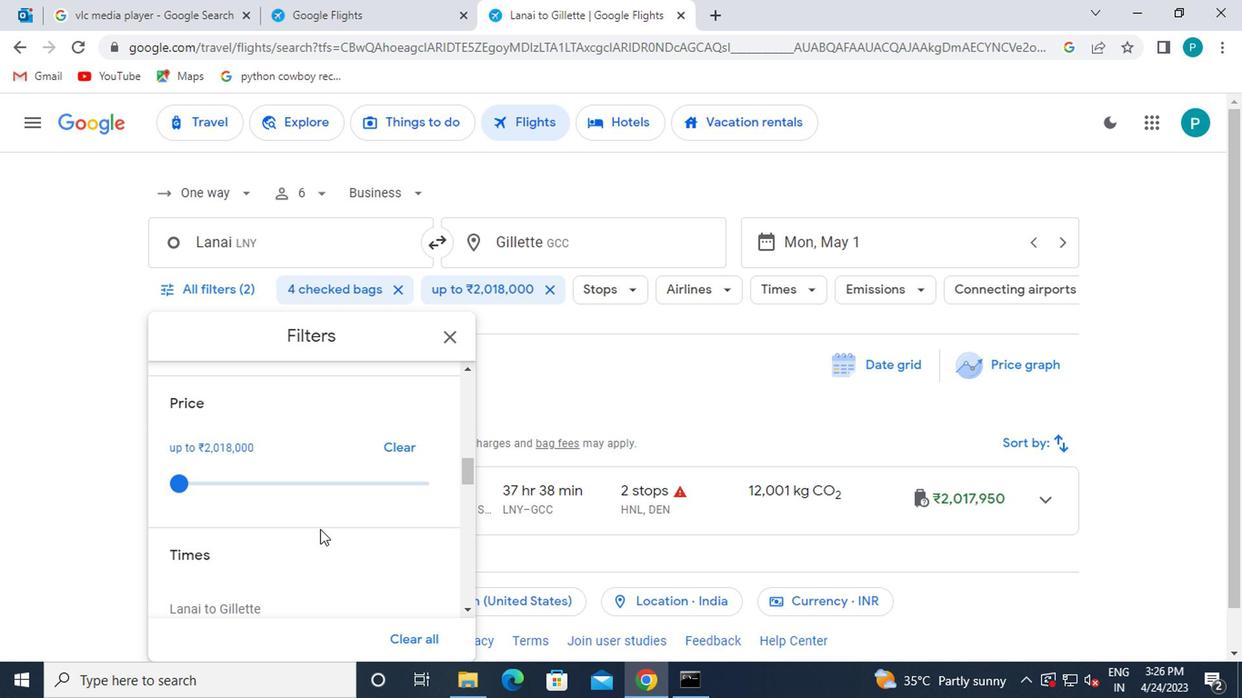 
Action: Mouse moved to (175, 496)
Screenshot: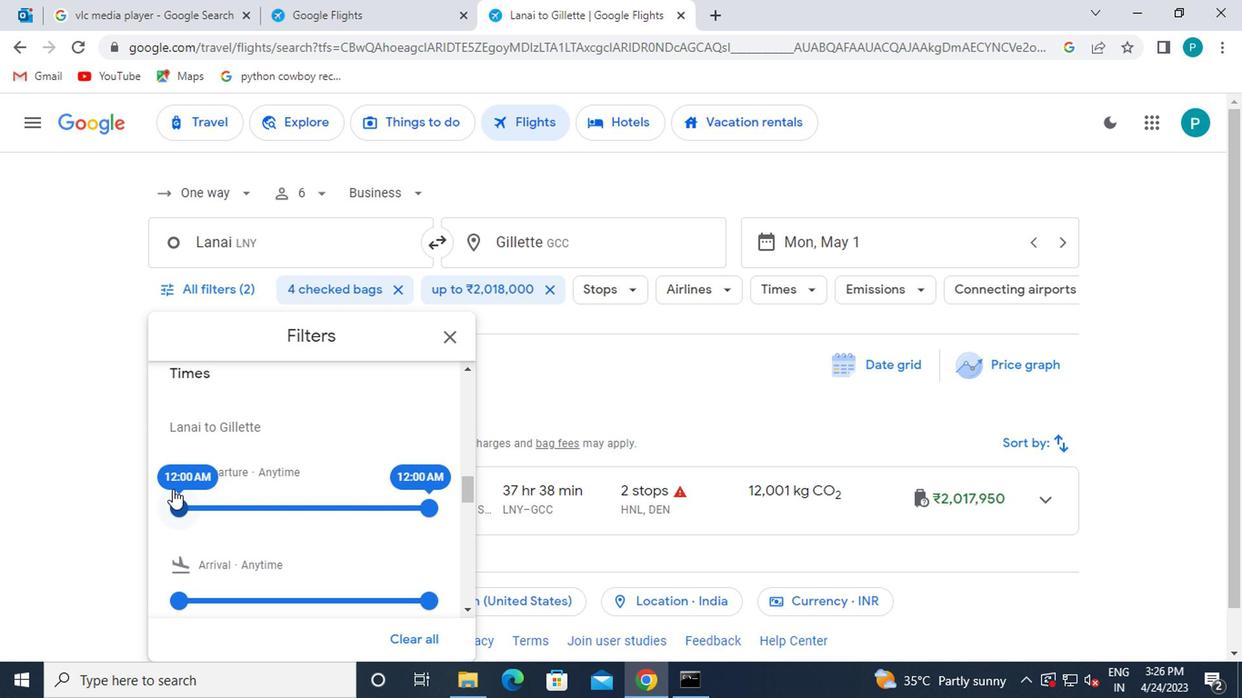 
Action: Mouse pressed left at (175, 496)
Screenshot: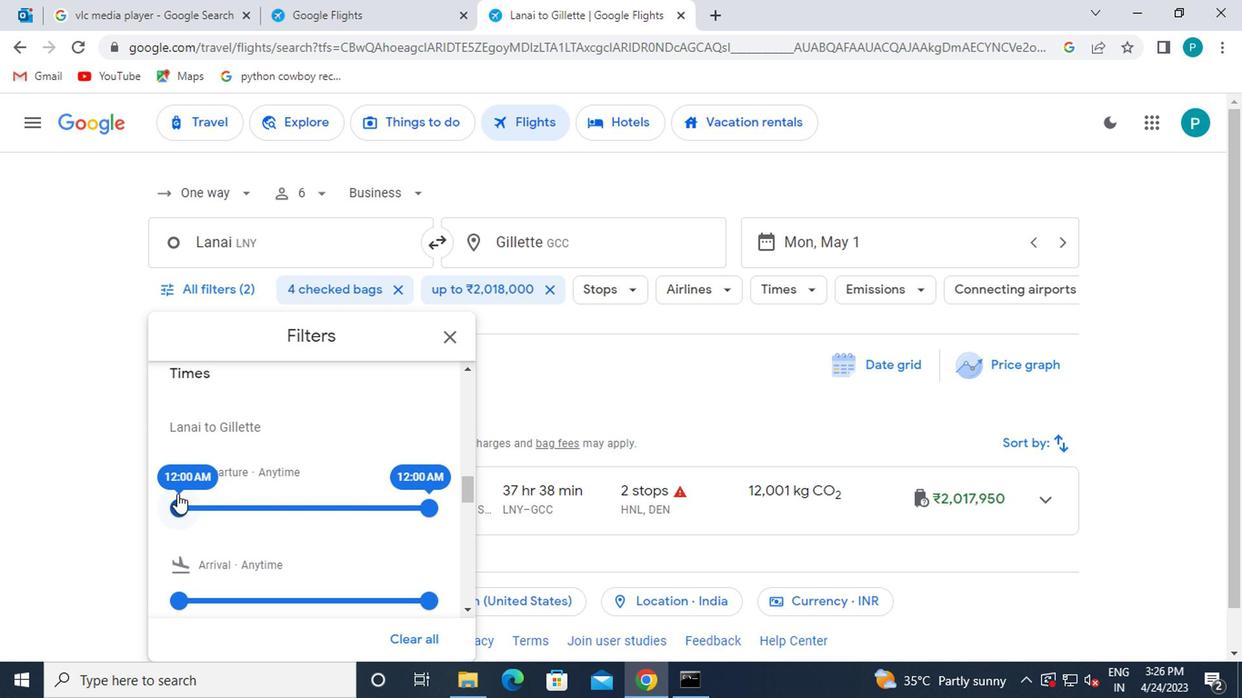 
Action: Mouse moved to (436, 336)
Screenshot: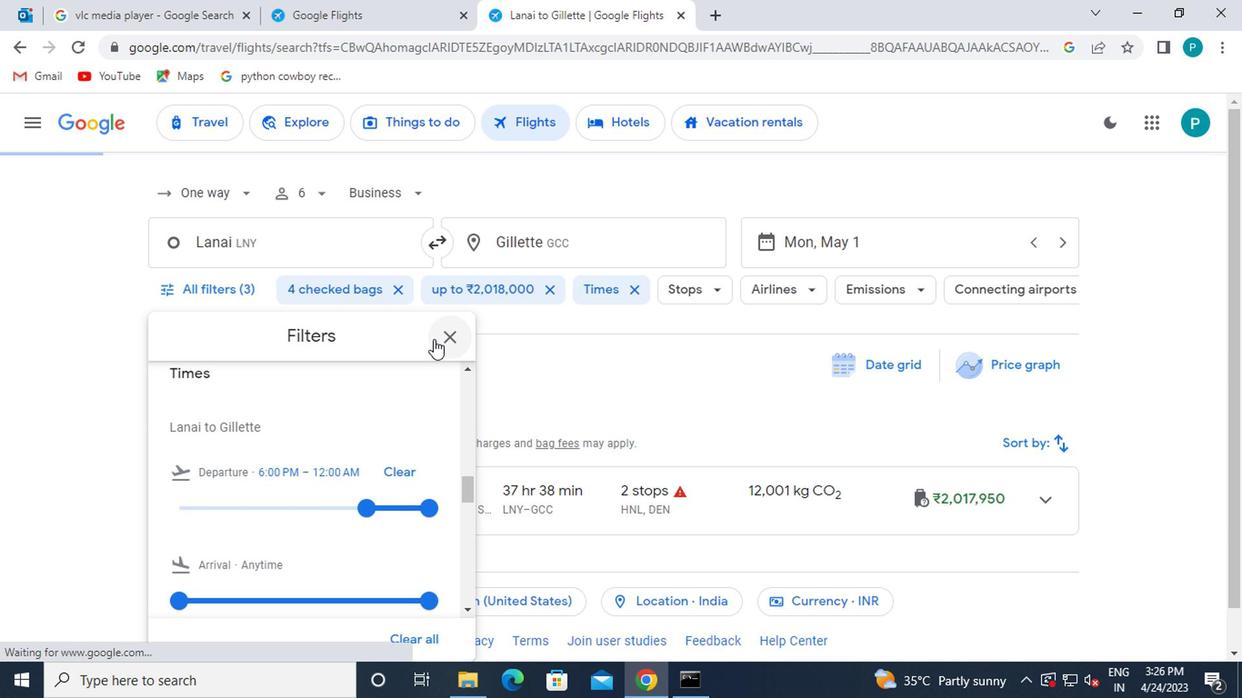 
Action: Mouse pressed left at (436, 336)
Screenshot: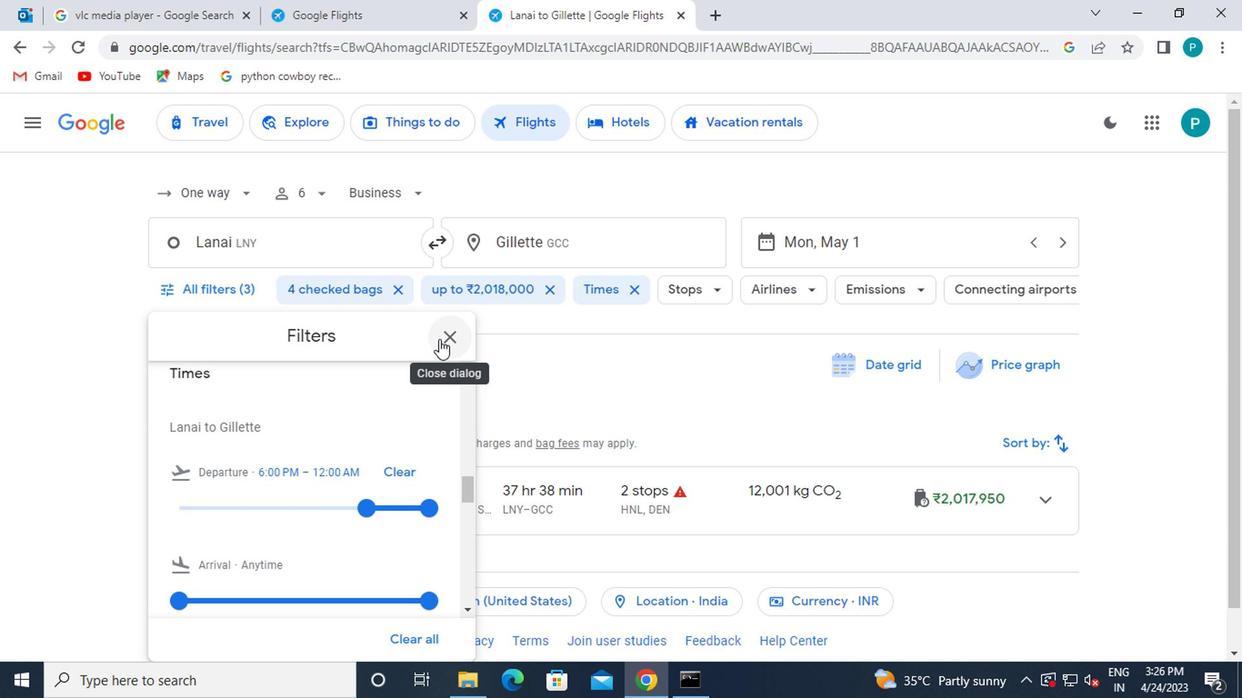 
